 Task: Find connections with filter location Neumünster with filter topic #innovationwith filter profile language Spanish with filter current company Ambuja Cements Limited with filter school Jamia Millia Islamia University with filter industry Sightseeing Transportation with filter service category Customer Support with filter keywords title Benefits Manager
Action: Mouse moved to (519, 74)
Screenshot: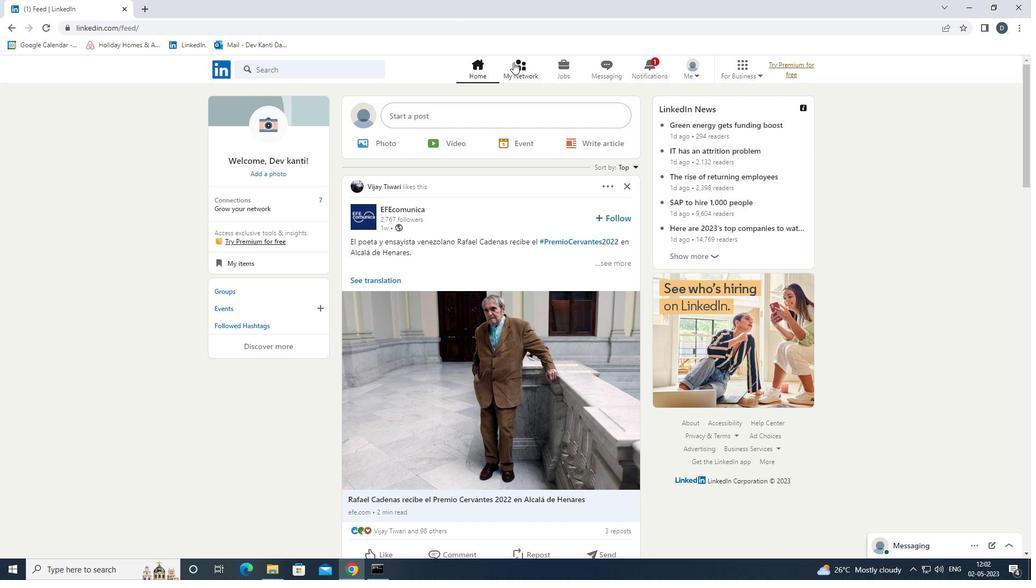 
Action: Mouse pressed left at (519, 74)
Screenshot: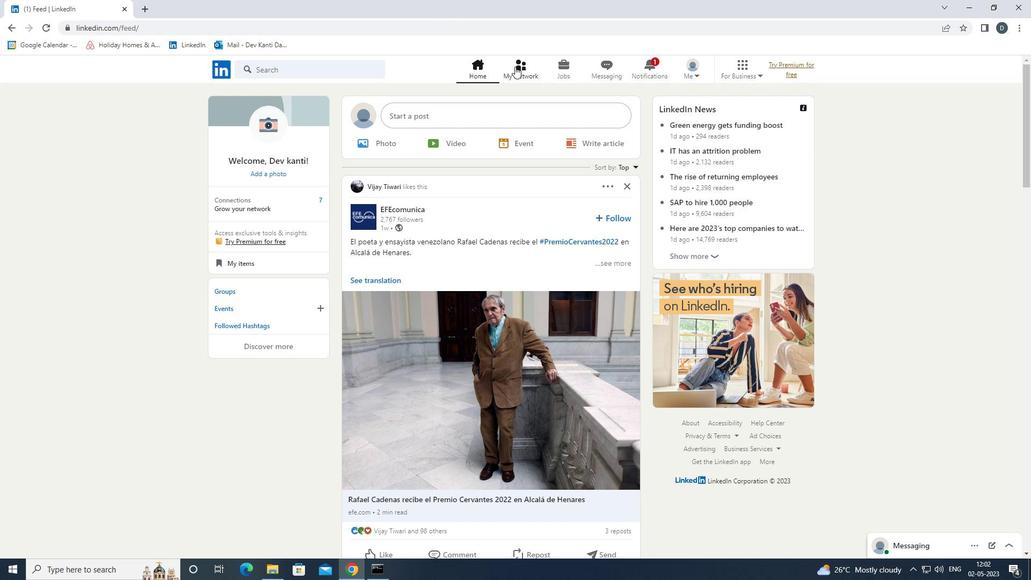 
Action: Mouse moved to (355, 124)
Screenshot: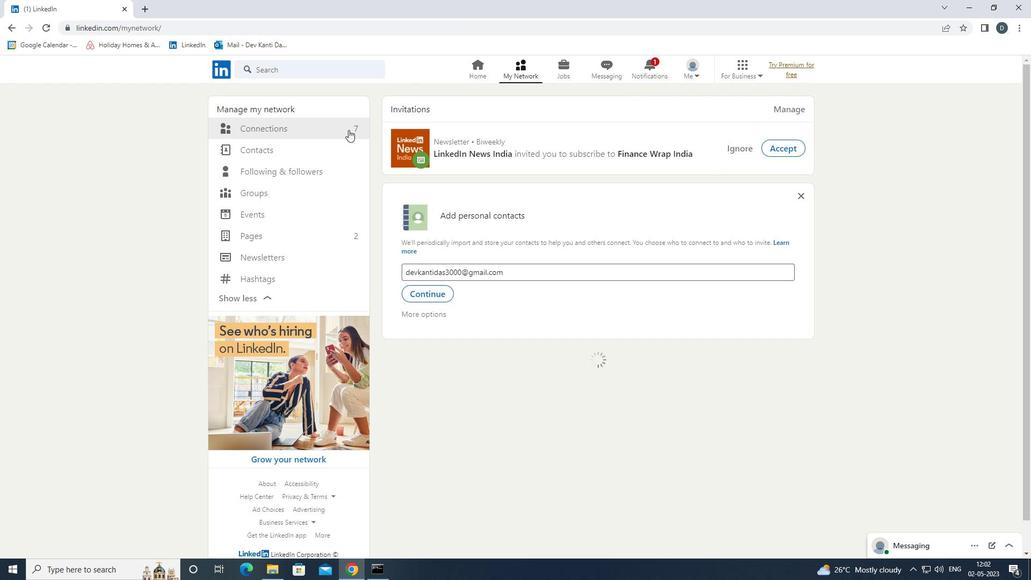 
Action: Mouse pressed left at (355, 124)
Screenshot: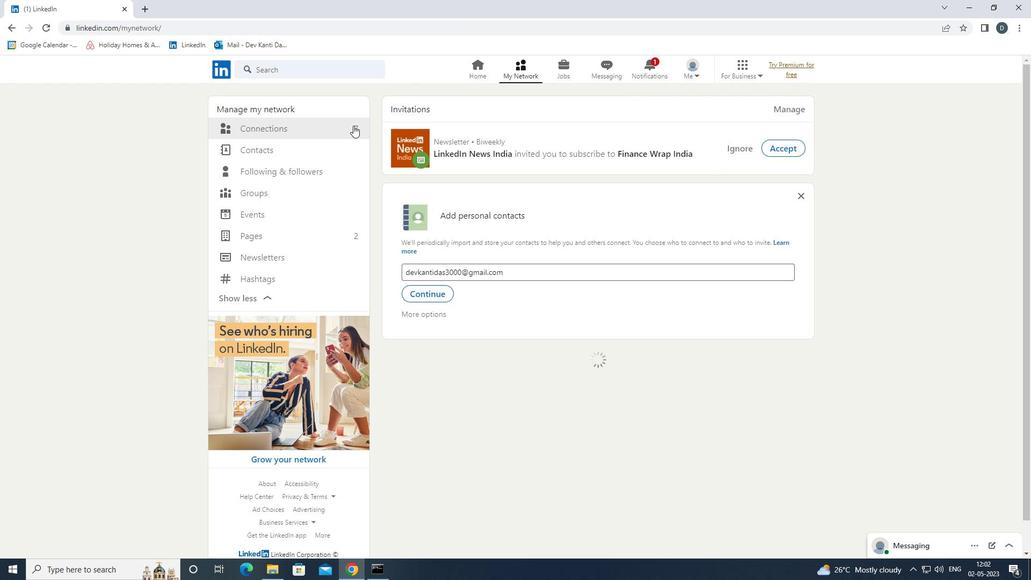 
Action: Mouse moved to (582, 132)
Screenshot: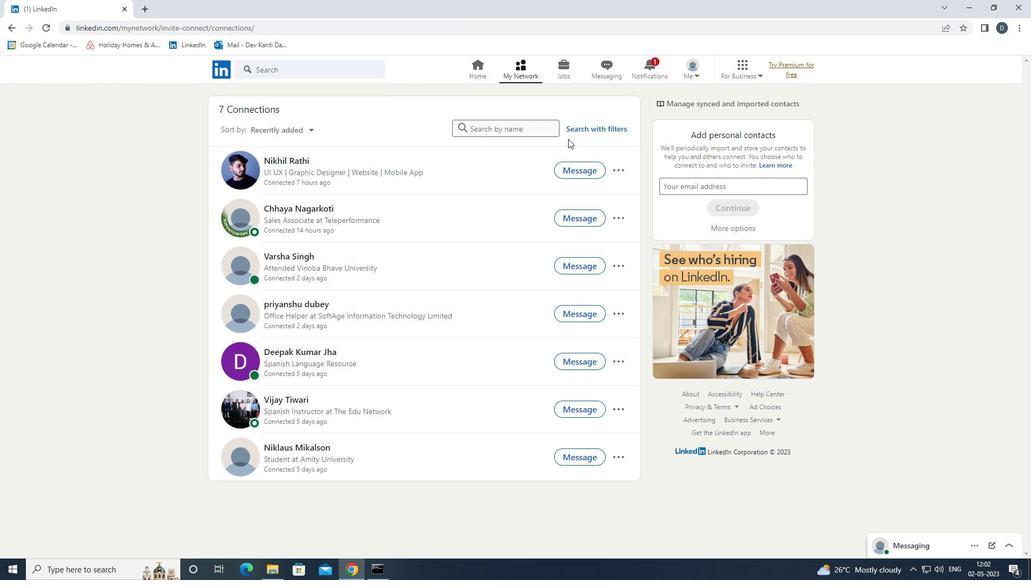 
Action: Mouse pressed left at (582, 132)
Screenshot: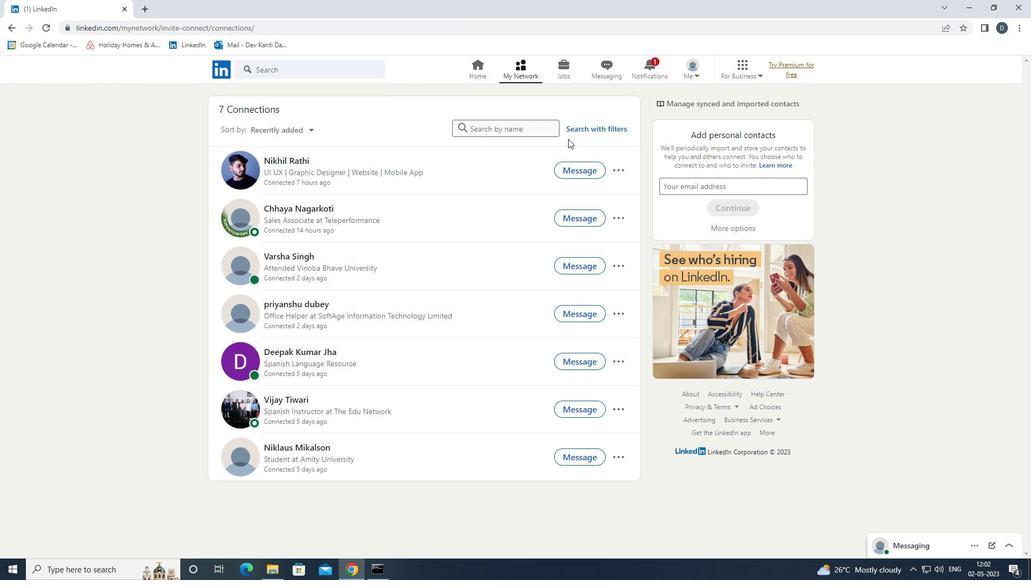 
Action: Mouse moved to (548, 102)
Screenshot: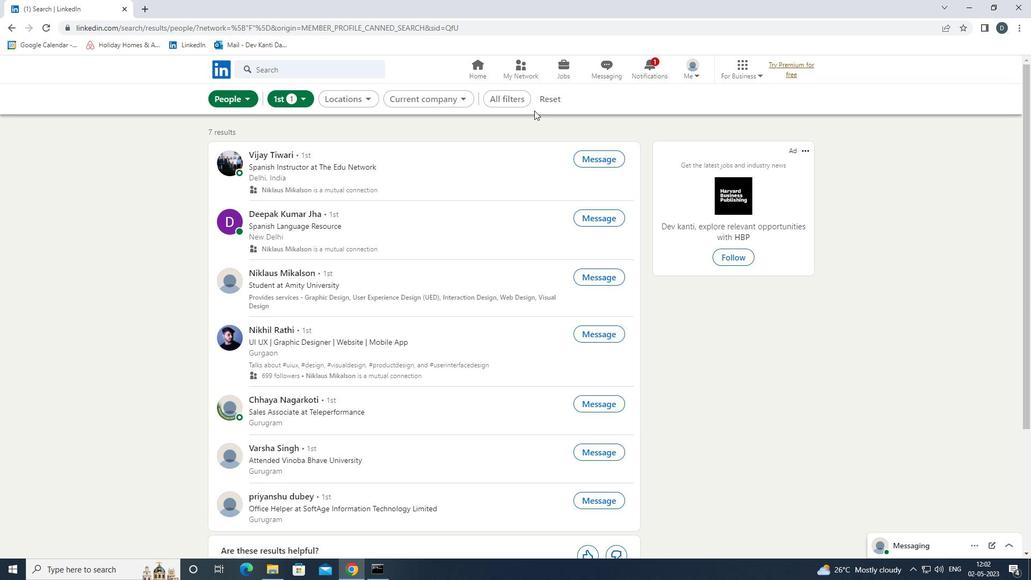
Action: Mouse pressed left at (548, 102)
Screenshot: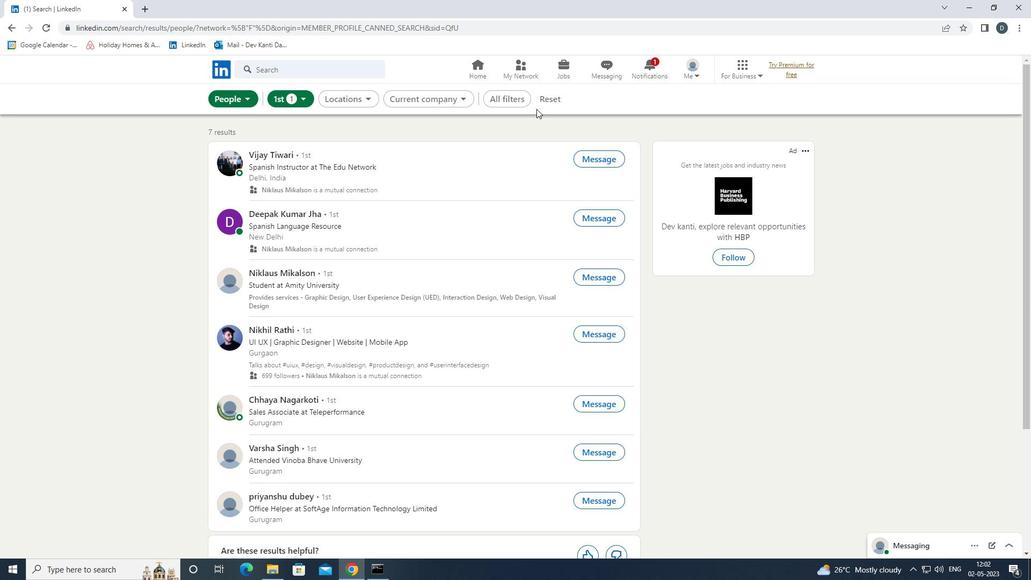 
Action: Mouse moved to (534, 98)
Screenshot: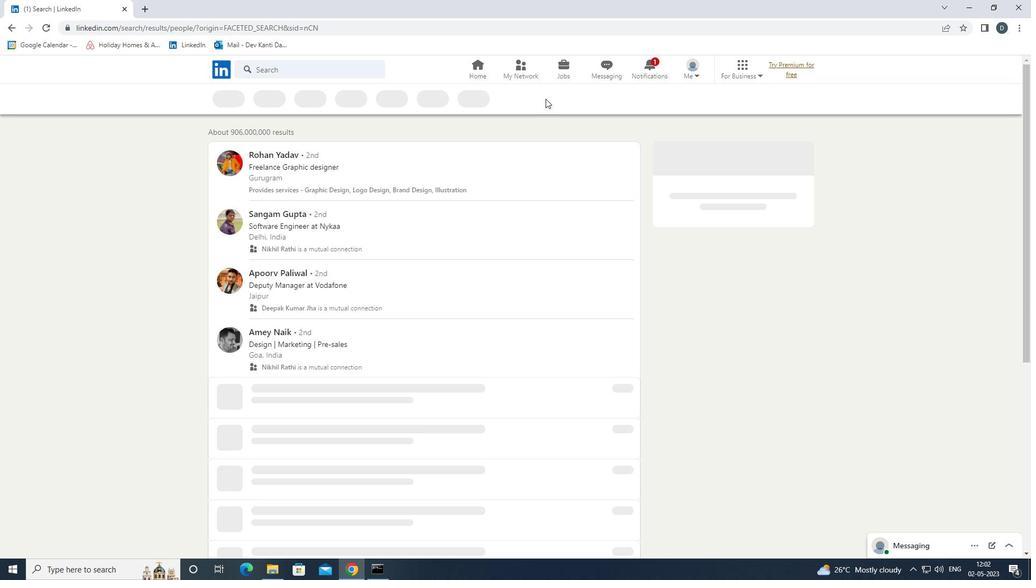 
Action: Mouse pressed left at (534, 98)
Screenshot: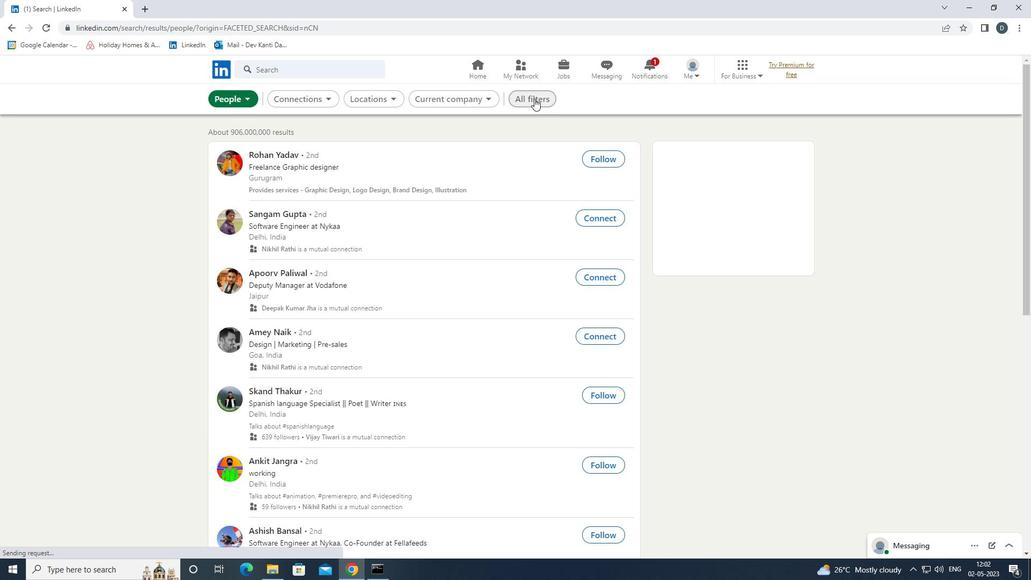 
Action: Mouse moved to (887, 237)
Screenshot: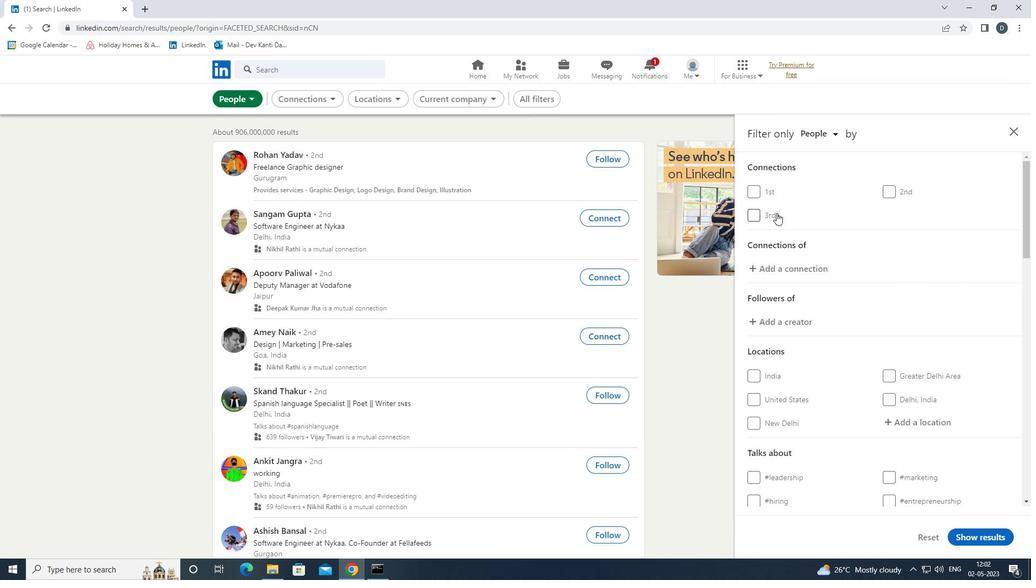 
Action: Mouse scrolled (887, 236) with delta (0, 0)
Screenshot: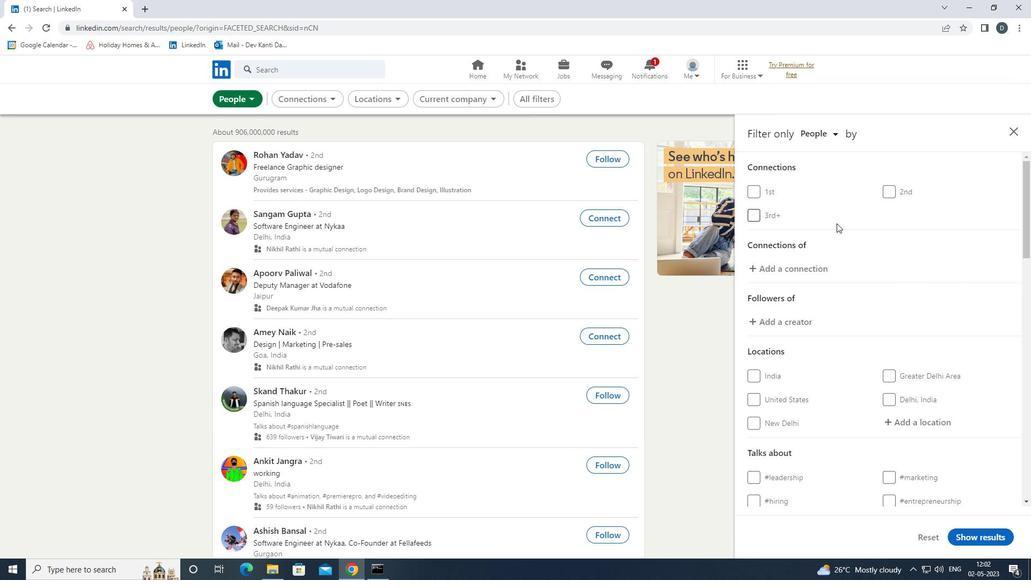 
Action: Mouse moved to (887, 237)
Screenshot: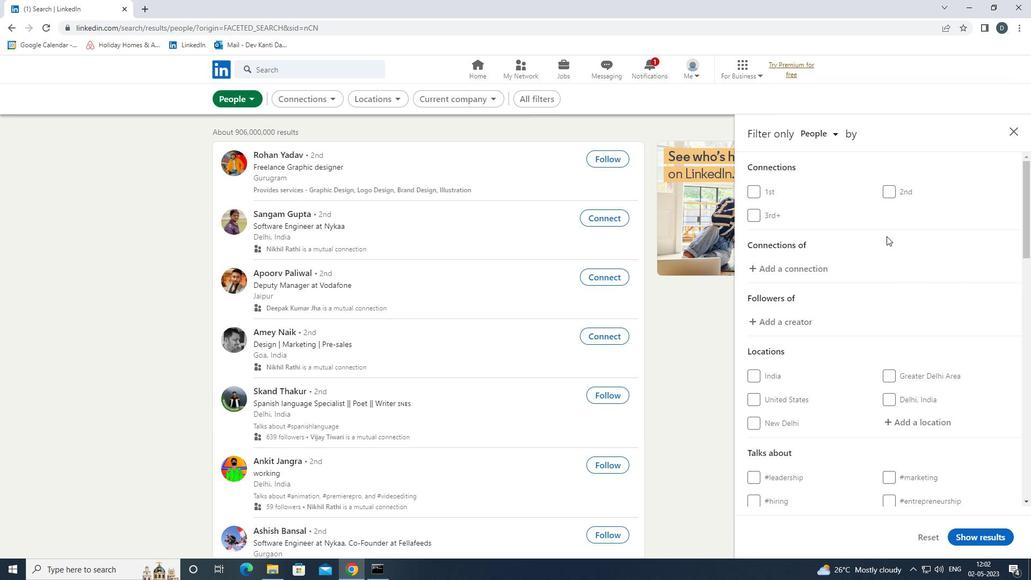 
Action: Mouse scrolled (887, 236) with delta (0, 0)
Screenshot: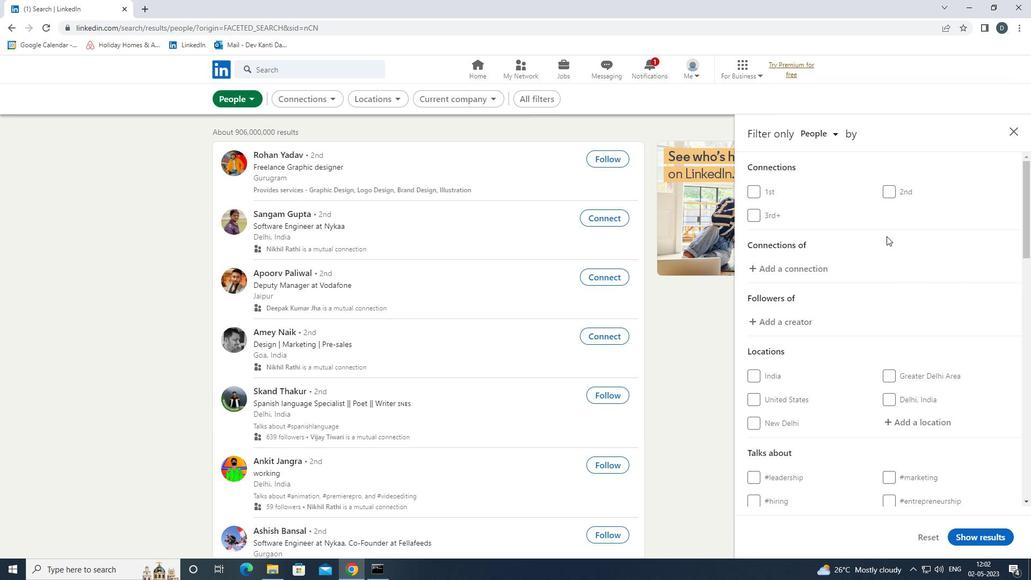 
Action: Mouse moved to (910, 312)
Screenshot: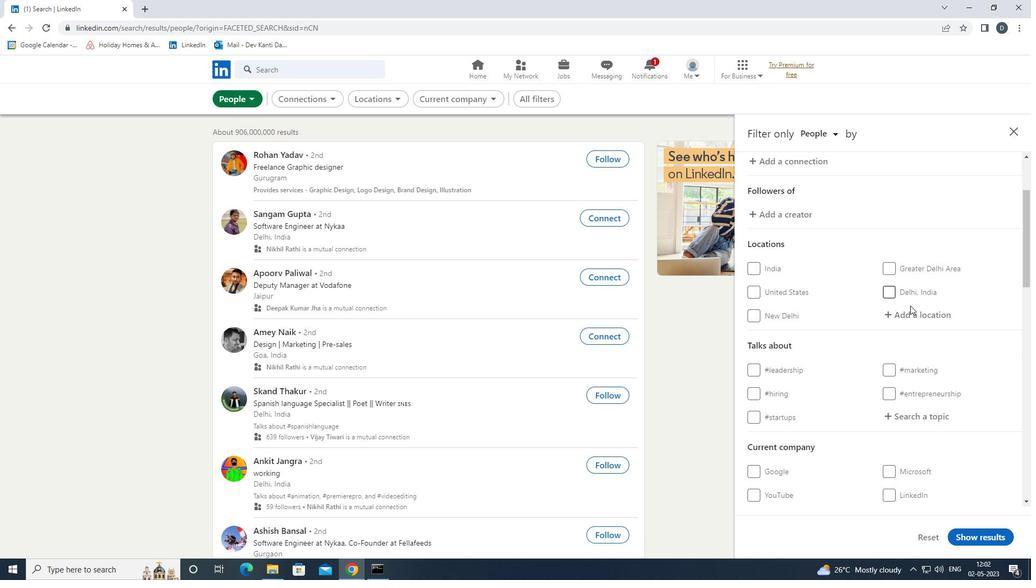 
Action: Mouse pressed left at (910, 312)
Screenshot: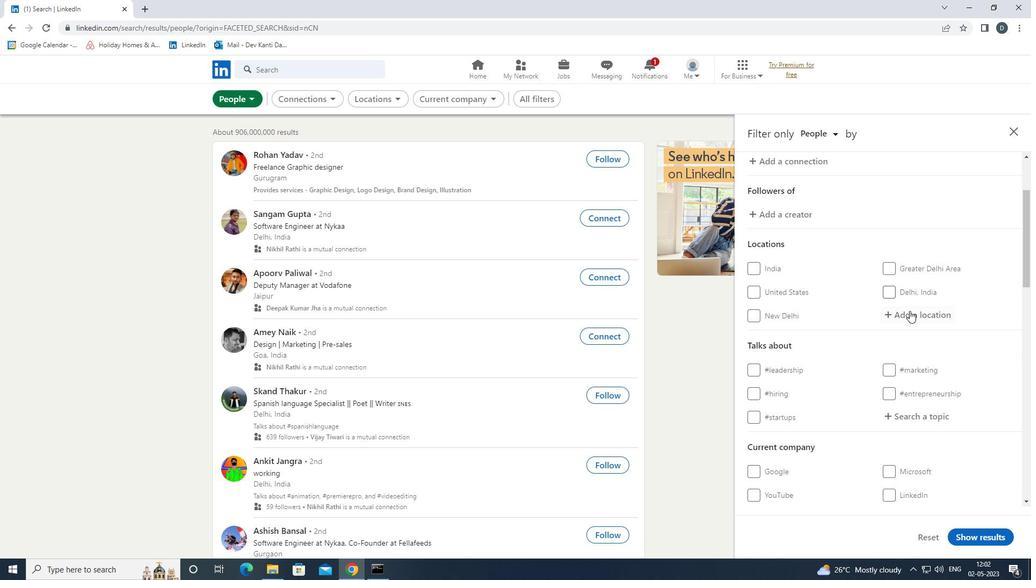 
Action: Key pressed <Key.shift><Key.shift><Key.shift><Key.shift><Key.shift>NEUMUNSTER<Key.down><Key.enter>
Screenshot: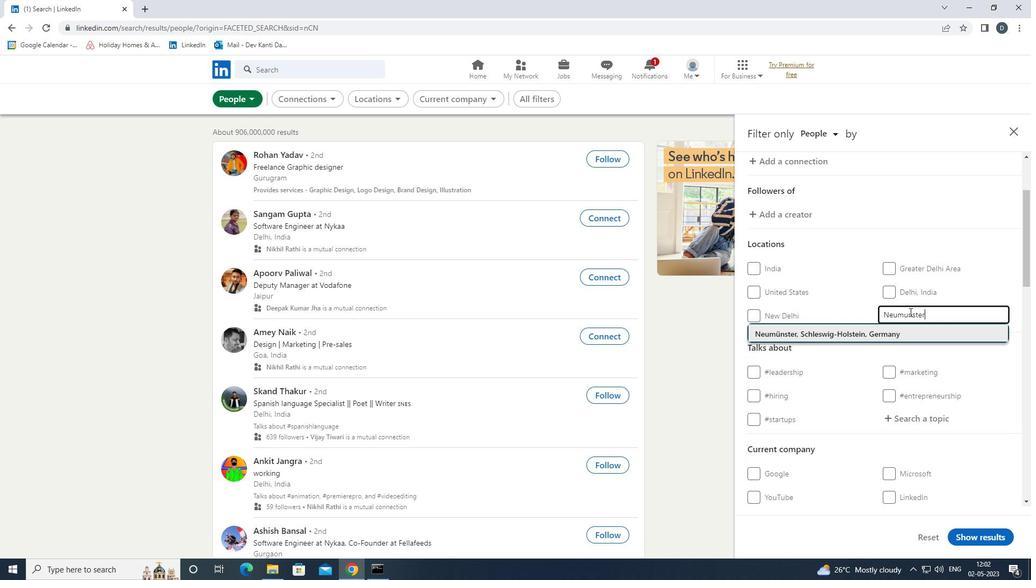 
Action: Mouse moved to (898, 343)
Screenshot: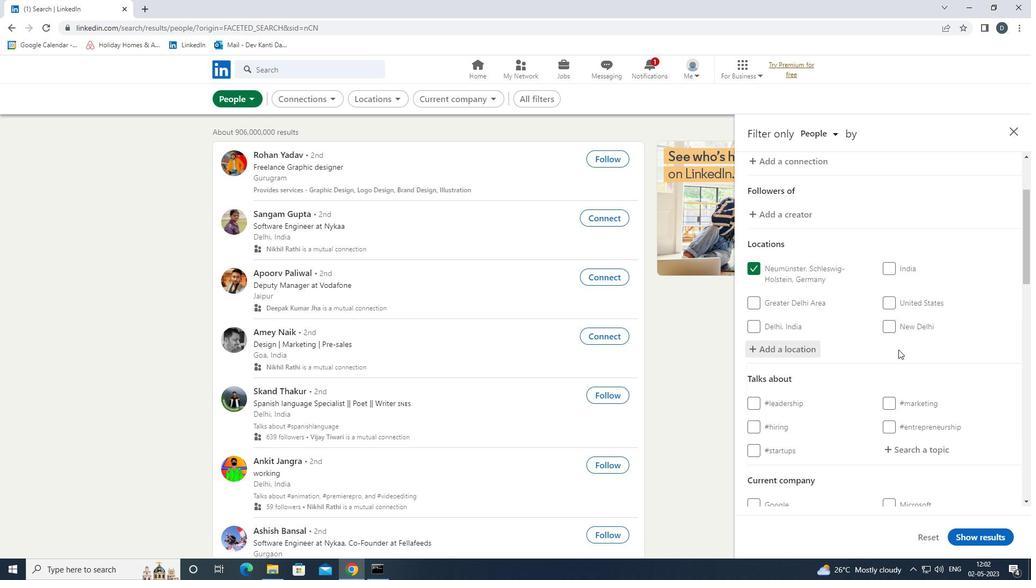 
Action: Mouse scrolled (898, 342) with delta (0, 0)
Screenshot: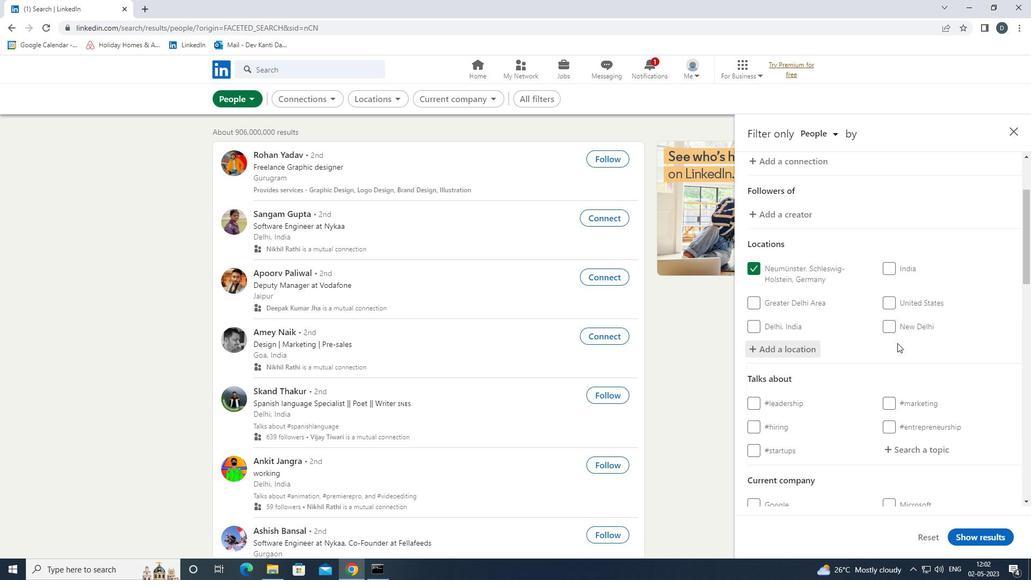 
Action: Mouse scrolled (898, 342) with delta (0, 0)
Screenshot: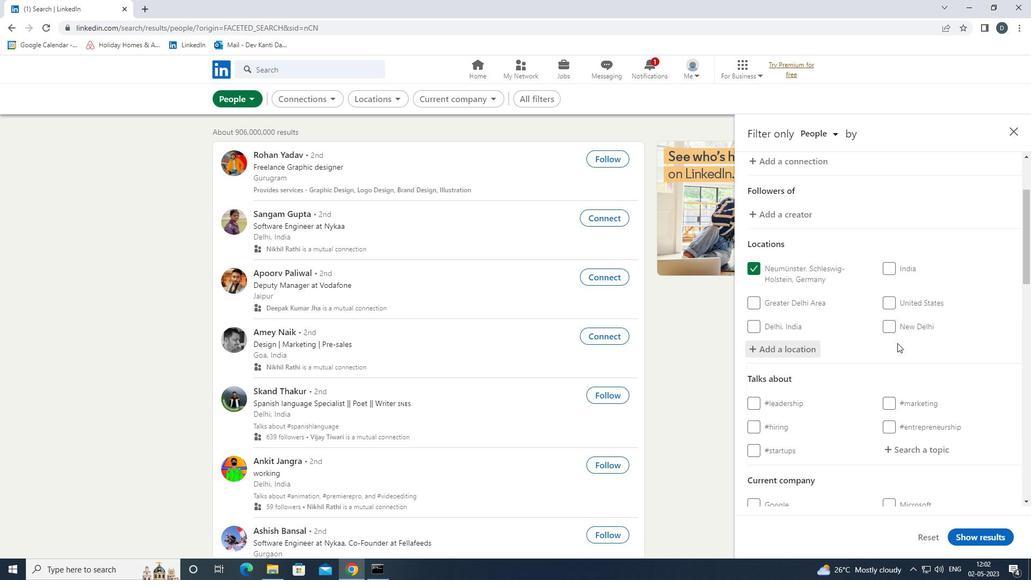 
Action: Mouse moved to (913, 339)
Screenshot: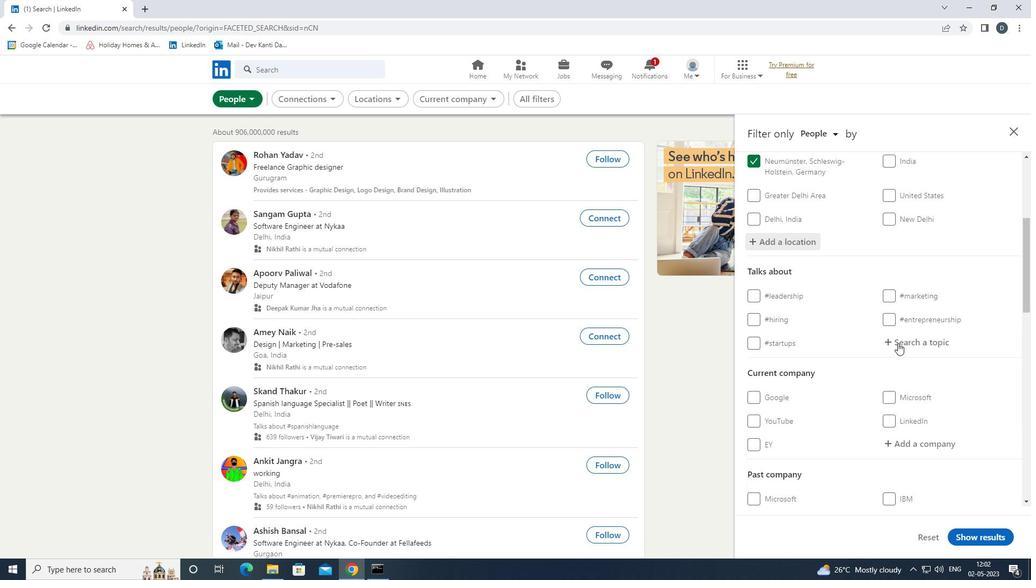 
Action: Mouse pressed left at (913, 339)
Screenshot: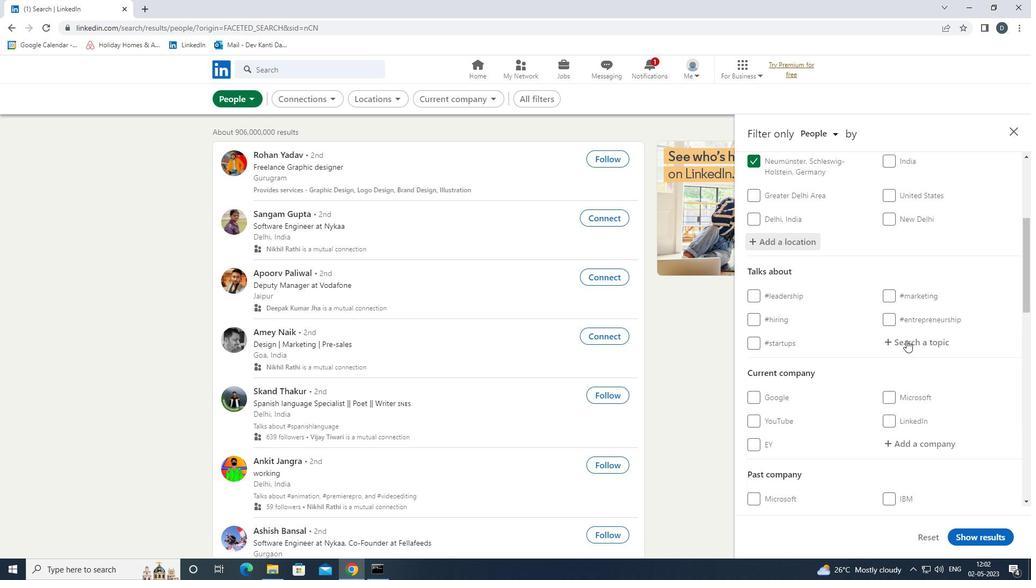 
Action: Key pressed INNOVATION<Key.down><Key.enter>
Screenshot: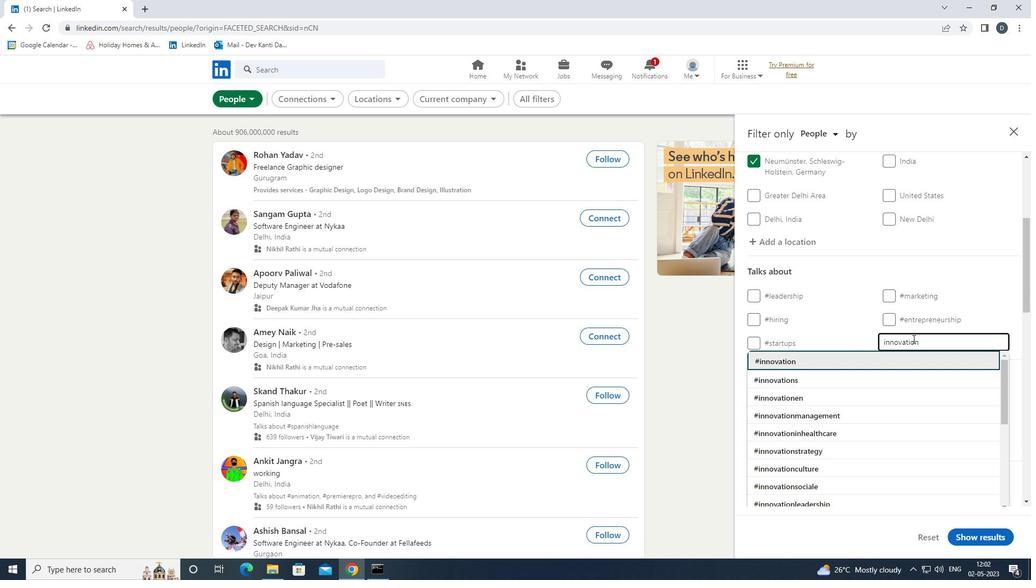 
Action: Mouse scrolled (913, 338) with delta (0, 0)
Screenshot: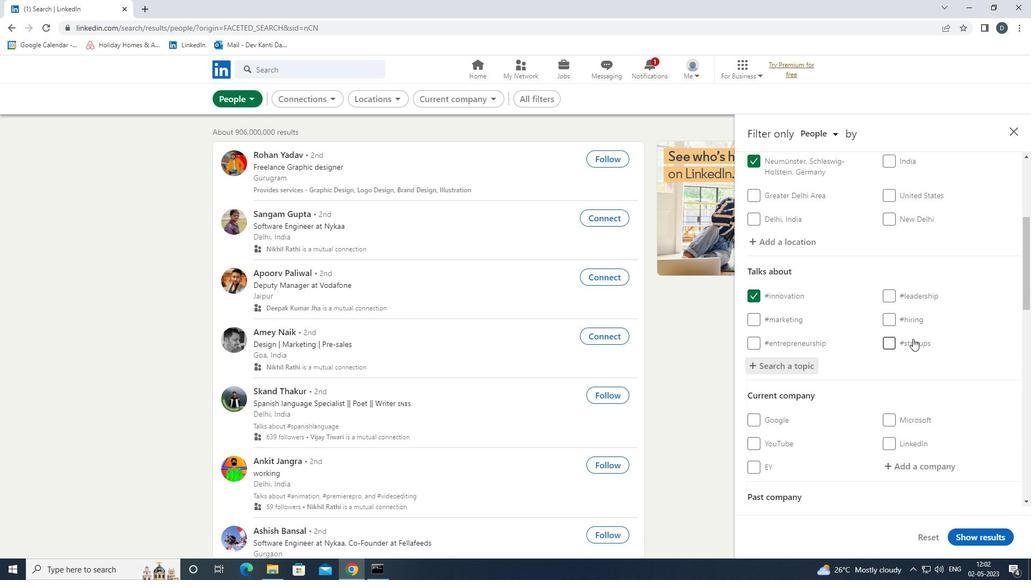 
Action: Mouse scrolled (913, 338) with delta (0, 0)
Screenshot: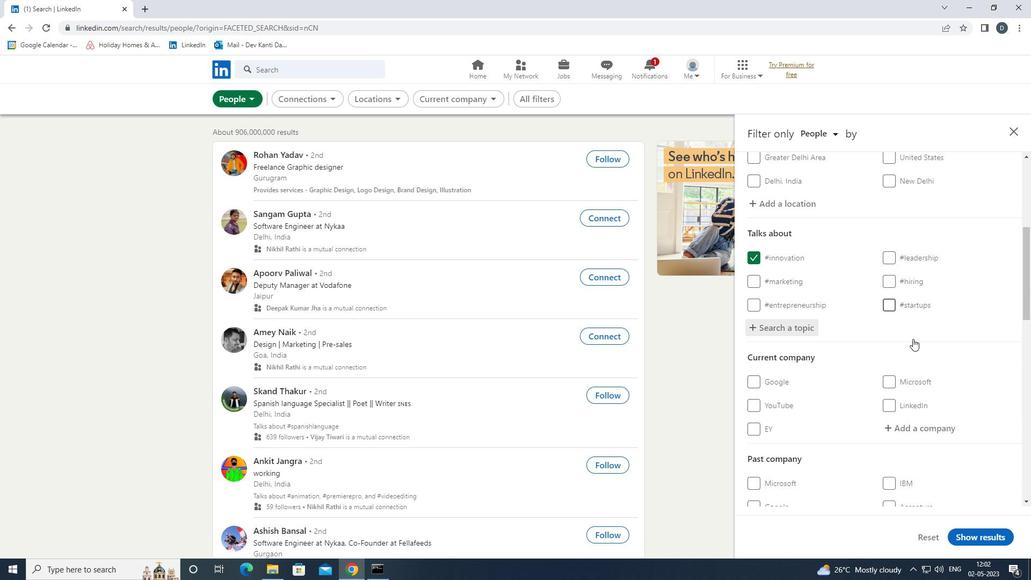 
Action: Mouse moved to (921, 353)
Screenshot: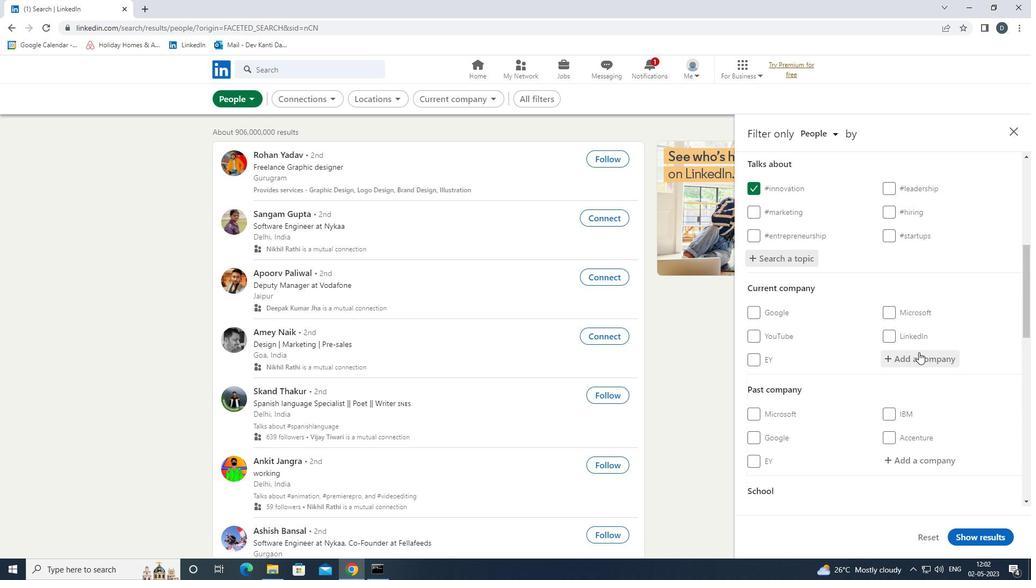 
Action: Mouse pressed left at (921, 353)
Screenshot: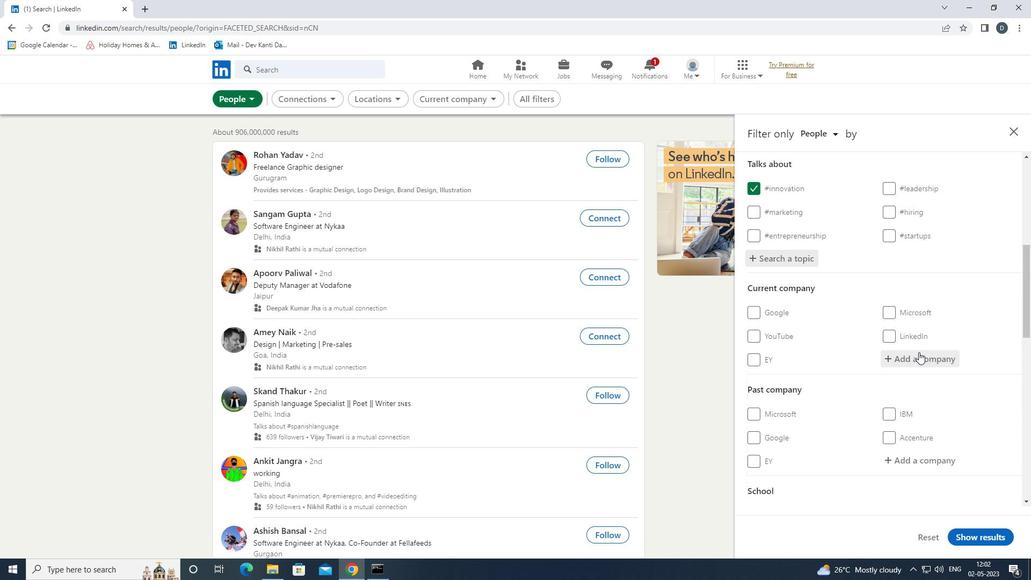 
Action: Mouse scrolled (921, 352) with delta (0, 0)
Screenshot: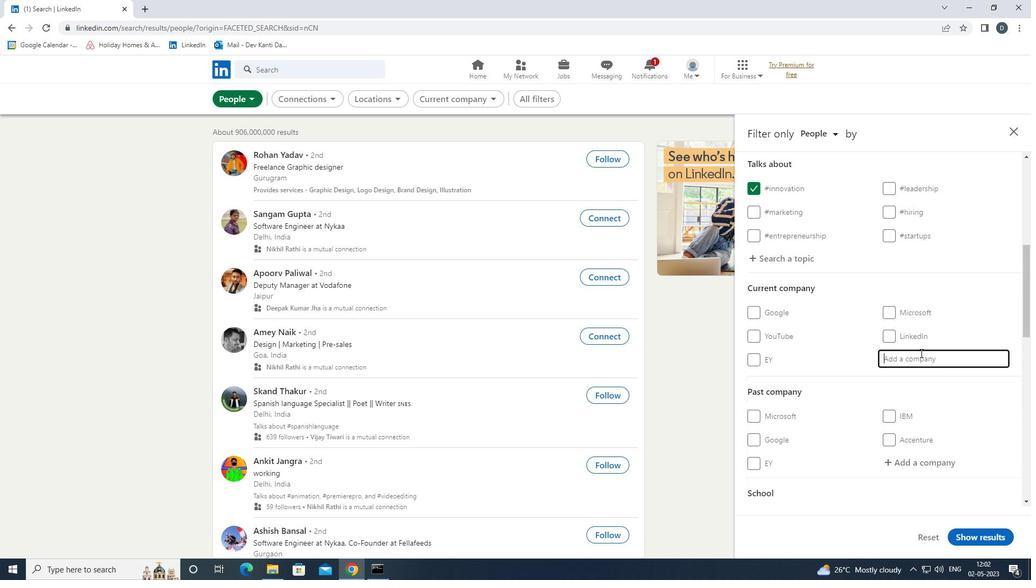 
Action: Mouse scrolled (921, 352) with delta (0, 0)
Screenshot: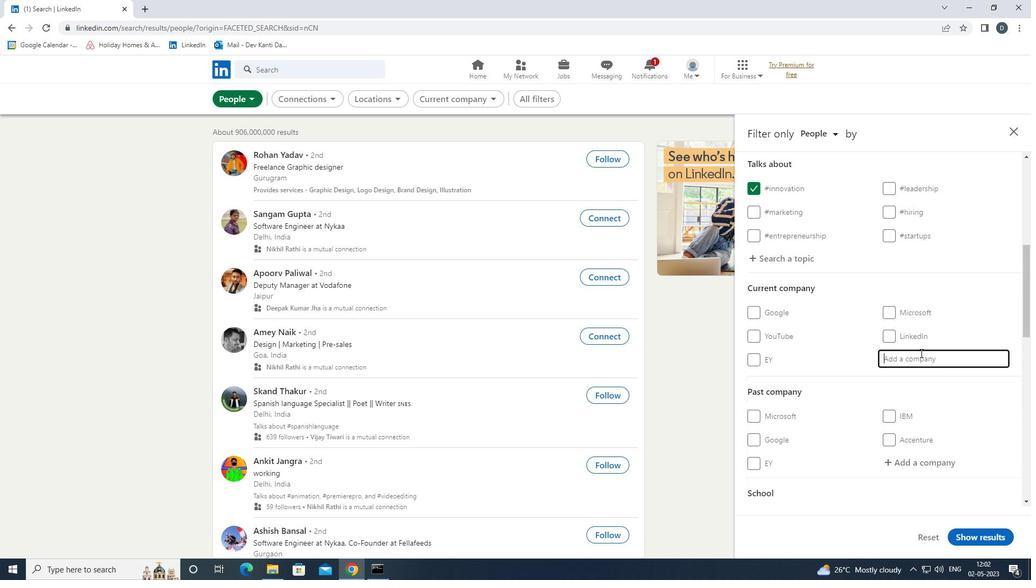 
Action: Mouse scrolled (921, 352) with delta (0, 0)
Screenshot: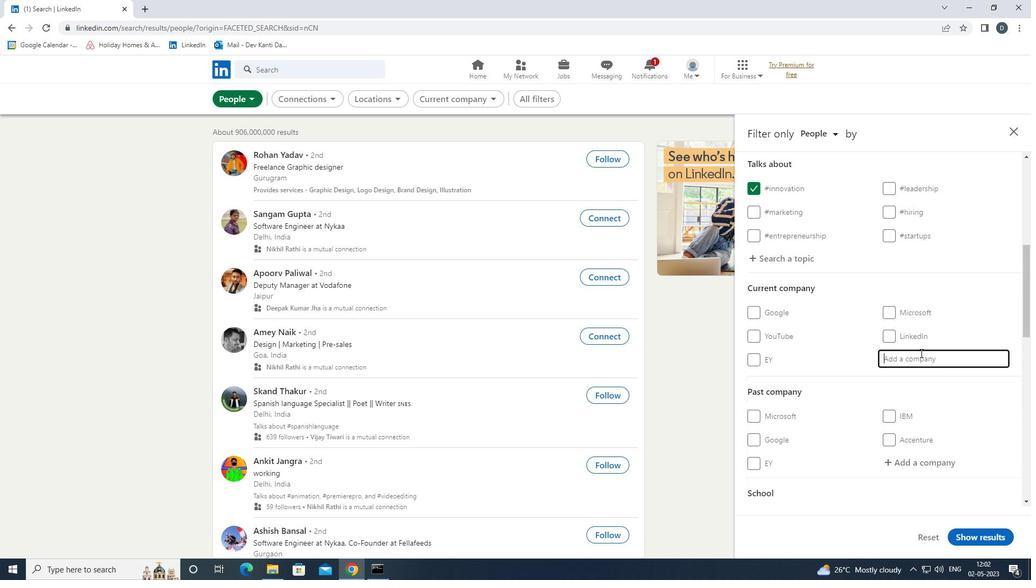 
Action: Mouse scrolled (921, 352) with delta (0, 0)
Screenshot: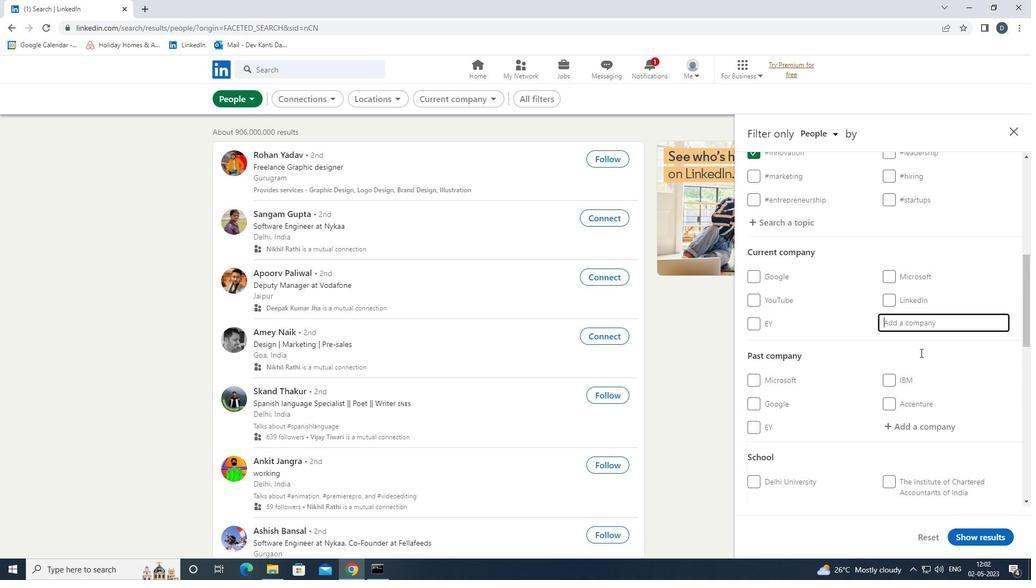 
Action: Mouse scrolled (921, 352) with delta (0, 0)
Screenshot: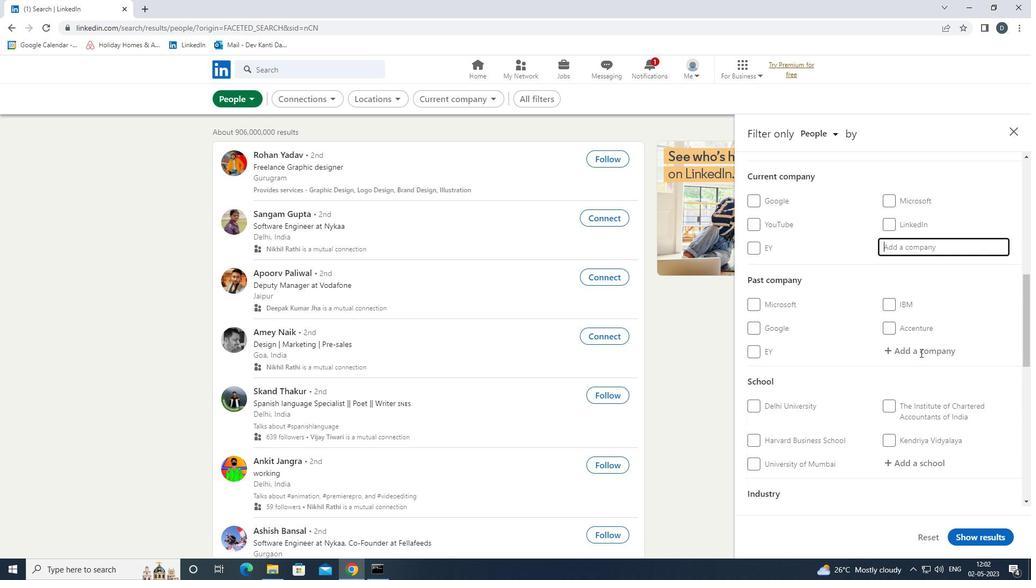
Action: Mouse scrolled (921, 352) with delta (0, 0)
Screenshot: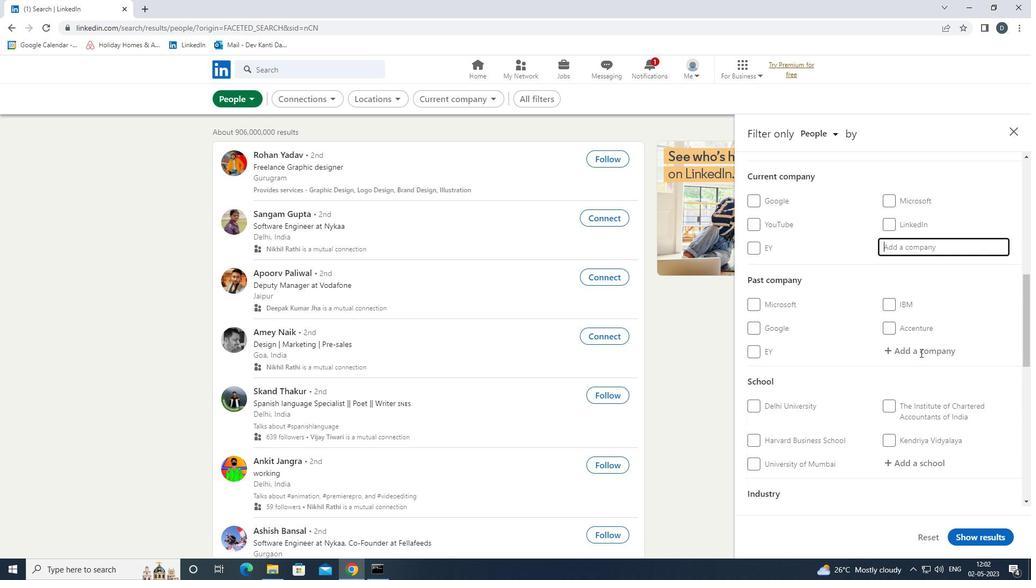 
Action: Mouse scrolled (921, 352) with delta (0, 0)
Screenshot: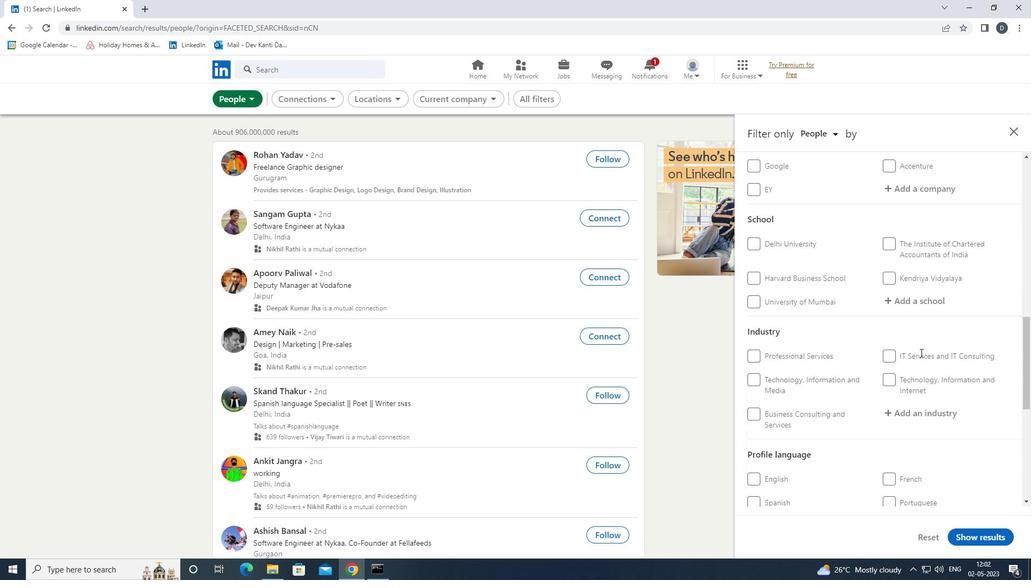 
Action: Mouse moved to (763, 399)
Screenshot: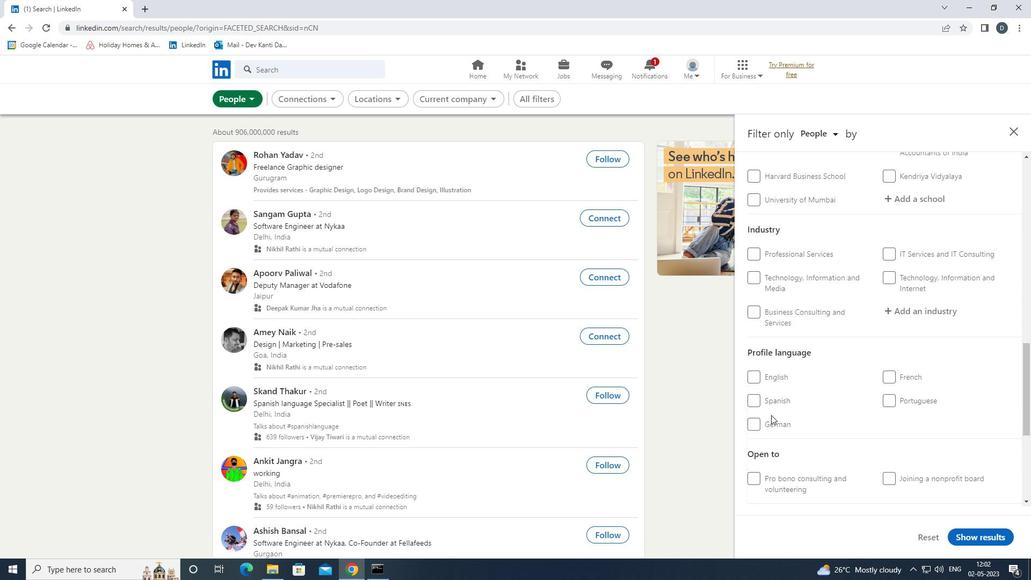 
Action: Mouse pressed left at (763, 399)
Screenshot: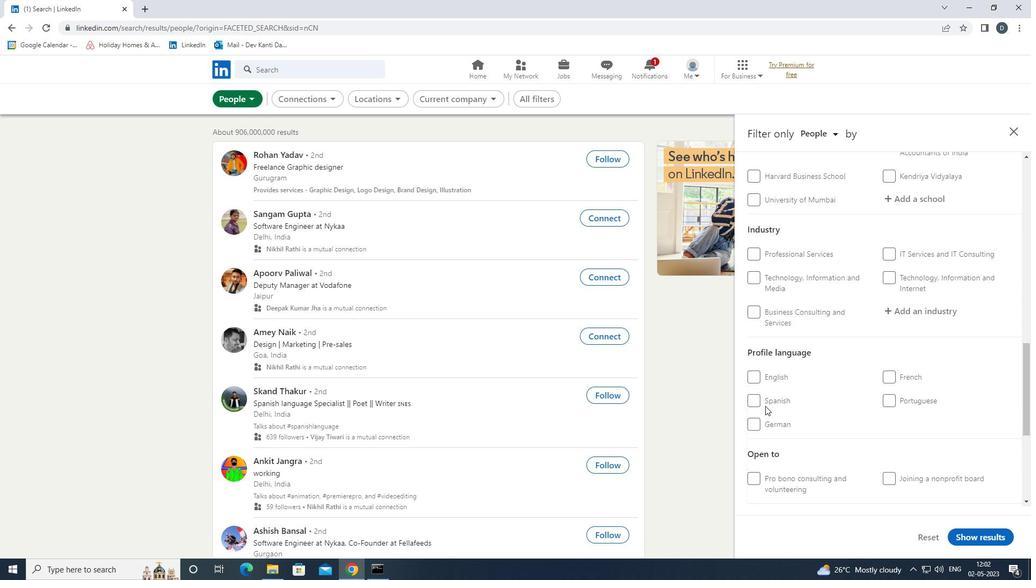 
Action: Mouse moved to (850, 398)
Screenshot: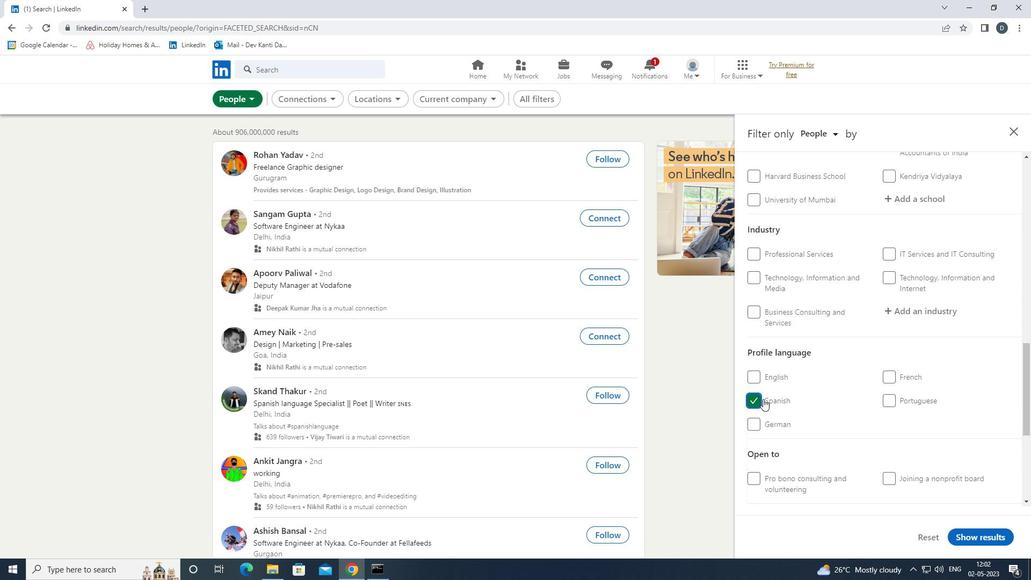
Action: Mouse scrolled (850, 399) with delta (0, 0)
Screenshot: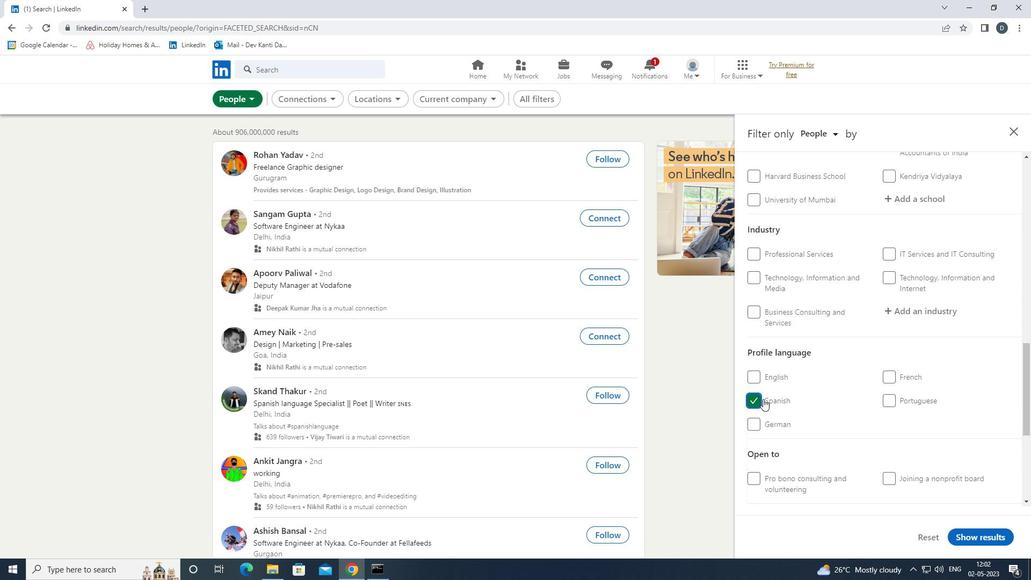 
Action: Mouse scrolled (850, 399) with delta (0, 0)
Screenshot: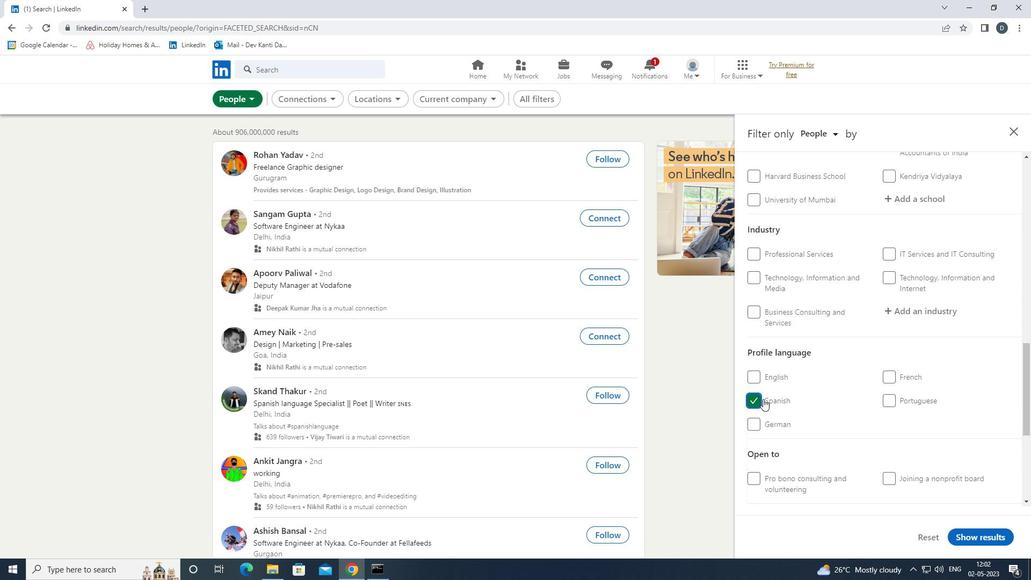 
Action: Mouse scrolled (850, 399) with delta (0, 0)
Screenshot: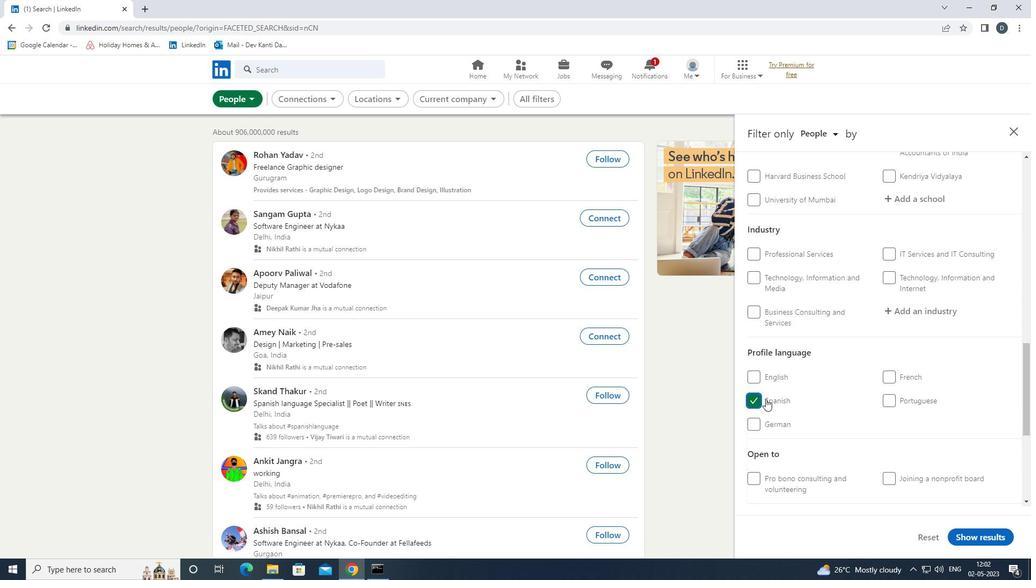 
Action: Mouse scrolled (850, 399) with delta (0, 0)
Screenshot: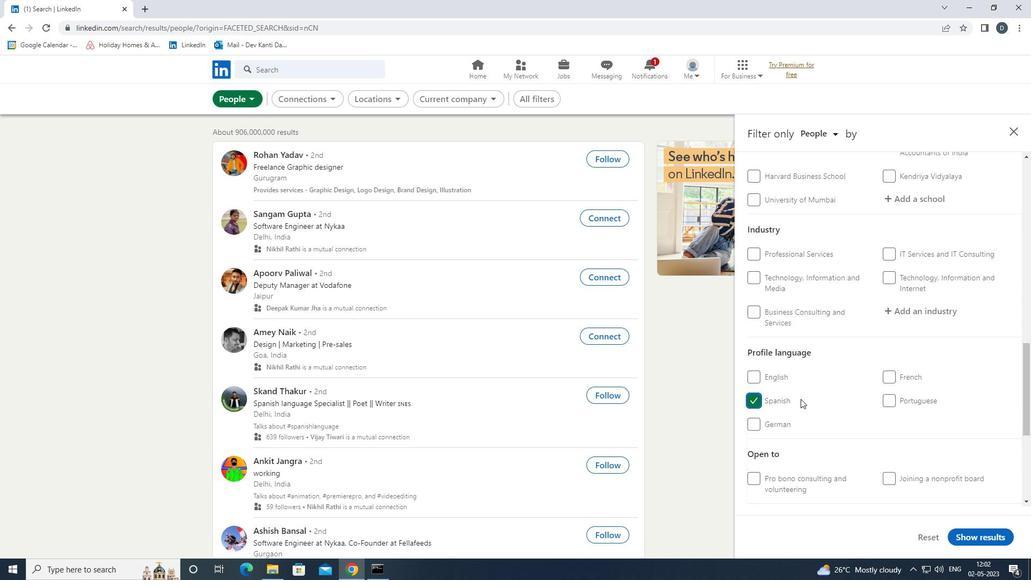 
Action: Mouse moved to (850, 398)
Screenshot: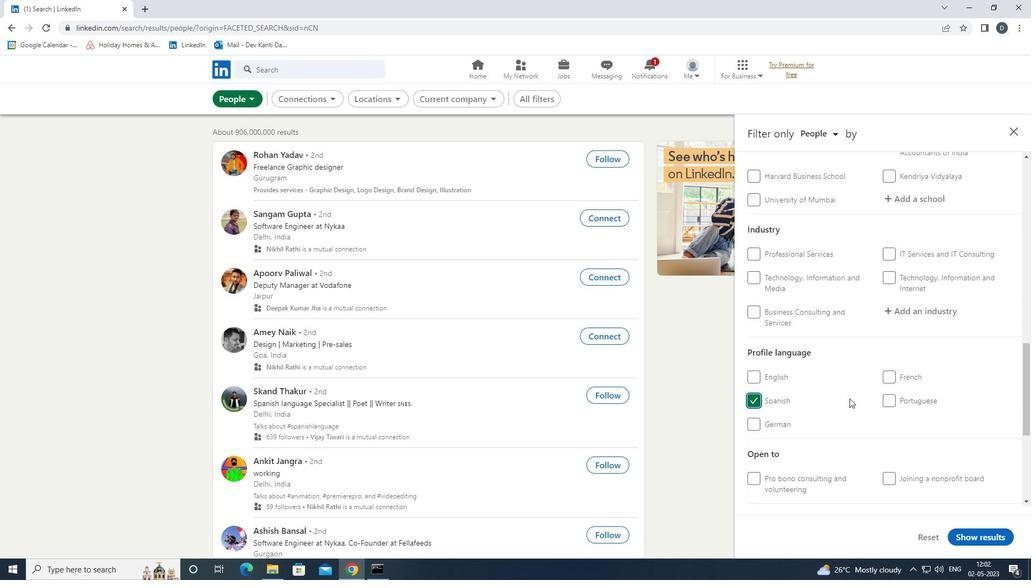 
Action: Mouse scrolled (850, 399) with delta (0, 0)
Screenshot: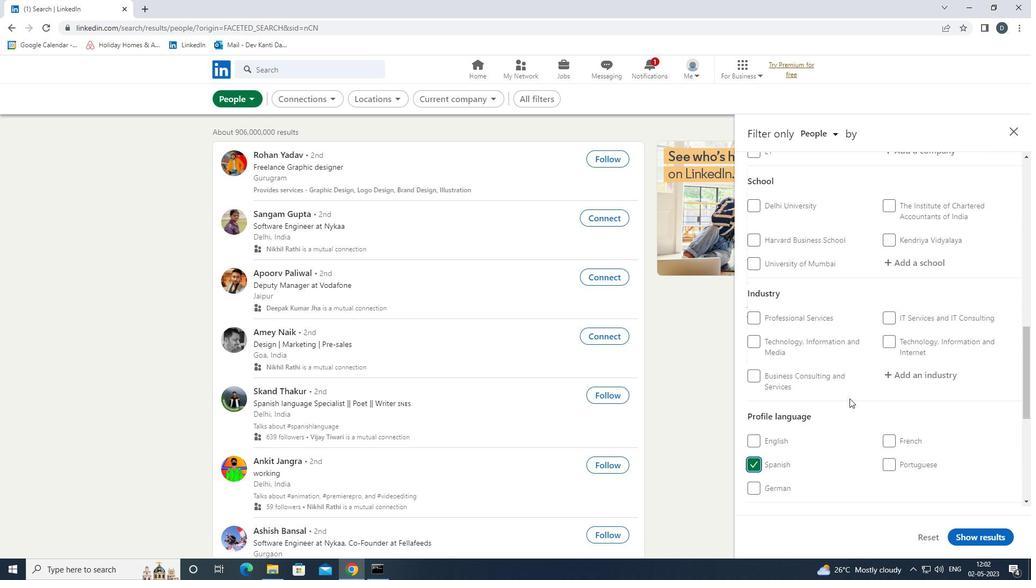 
Action: Mouse moved to (904, 361)
Screenshot: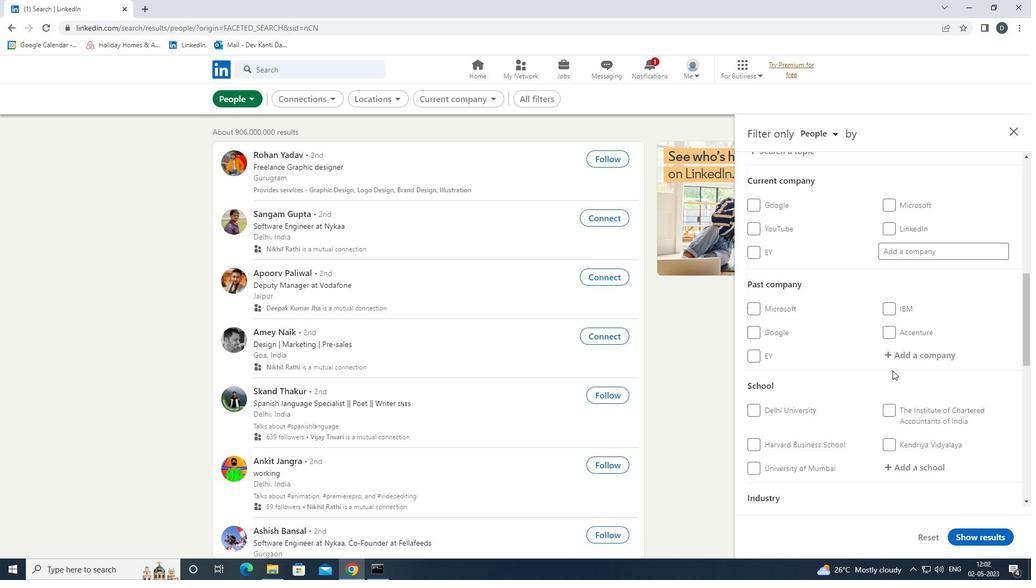 
Action: Mouse scrolled (904, 362) with delta (0, 0)
Screenshot: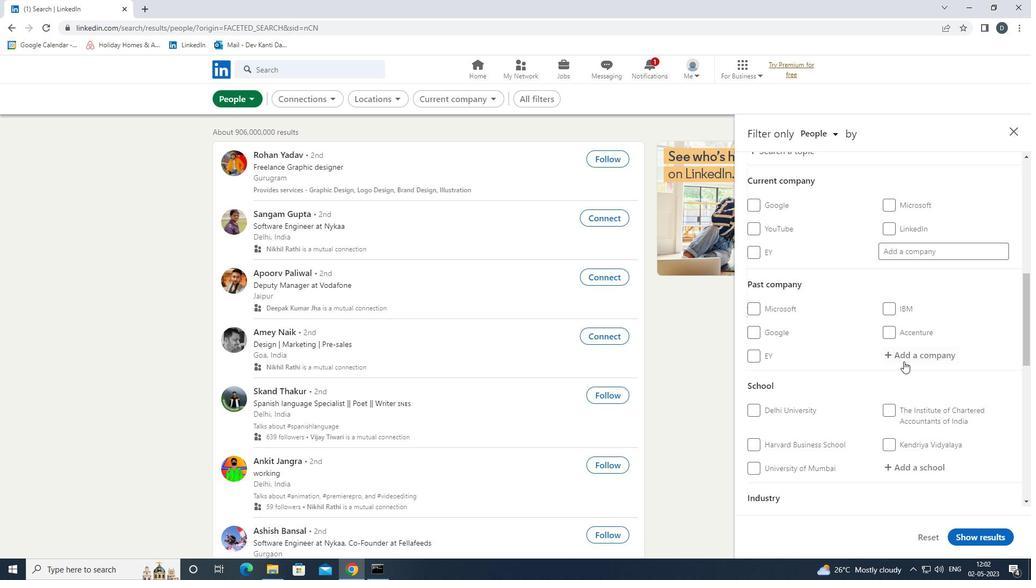 
Action: Mouse moved to (936, 303)
Screenshot: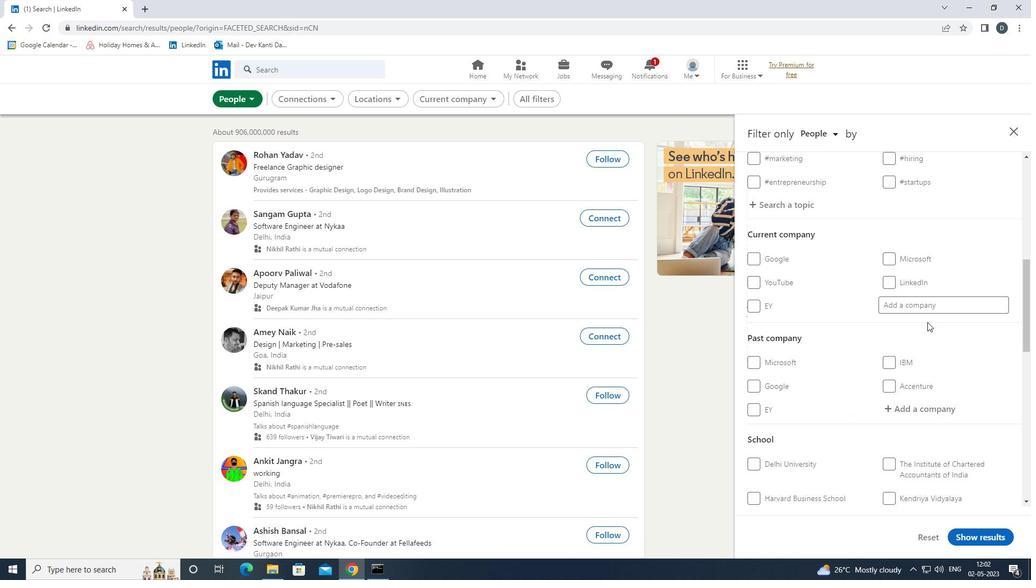 
Action: Mouse pressed left at (936, 303)
Screenshot: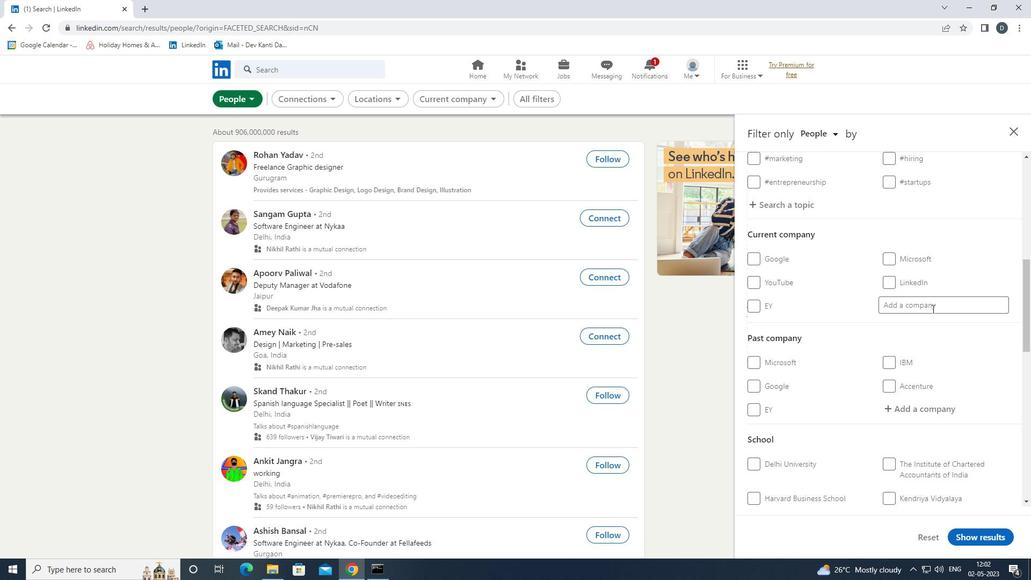 
Action: Key pressed <Key.shift>AMBUJA<Key.space><Key.shift>CEME<Key.down><Key.enter>
Screenshot: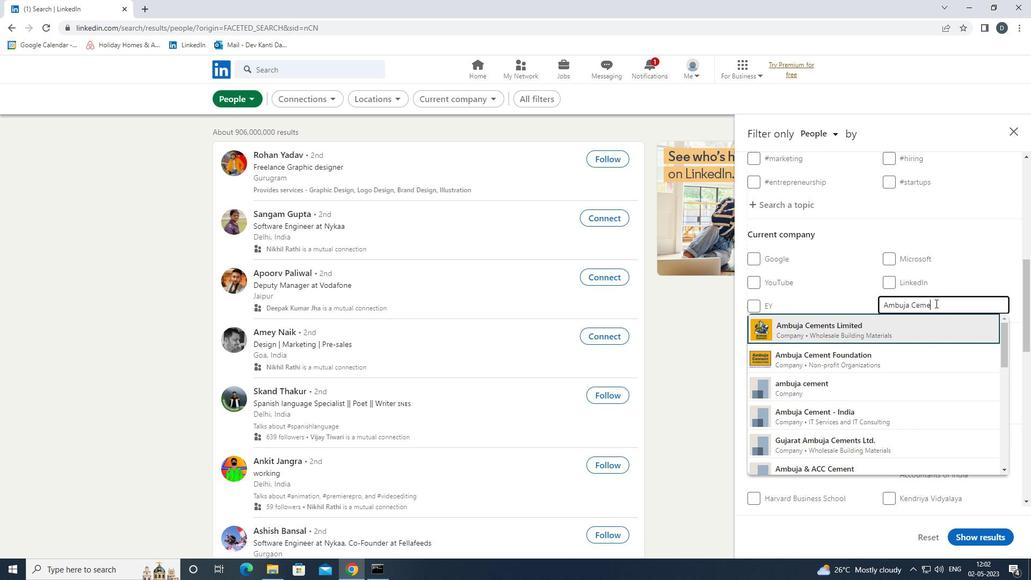
Action: Mouse scrolled (936, 303) with delta (0, 0)
Screenshot: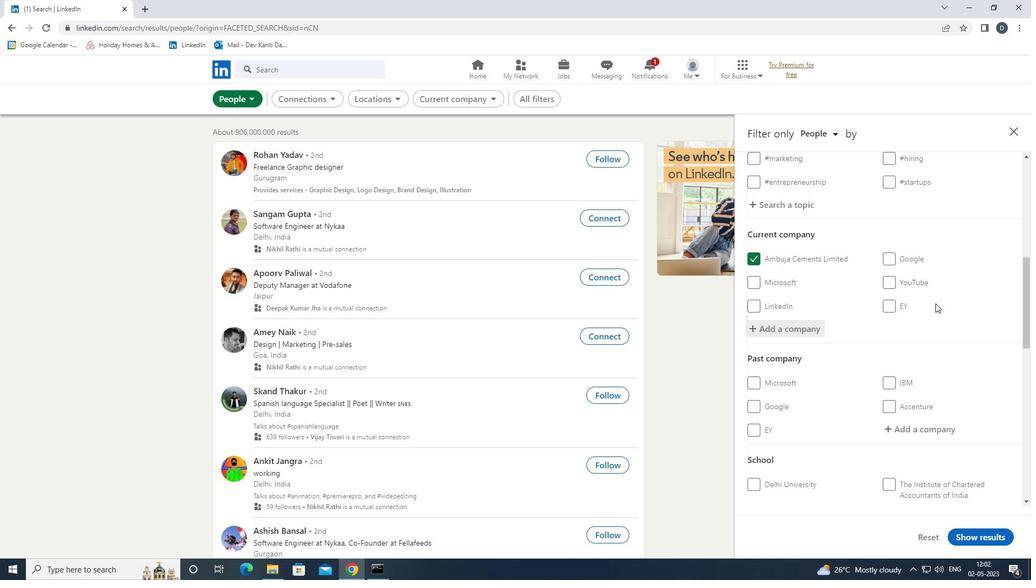 
Action: Mouse moved to (936, 305)
Screenshot: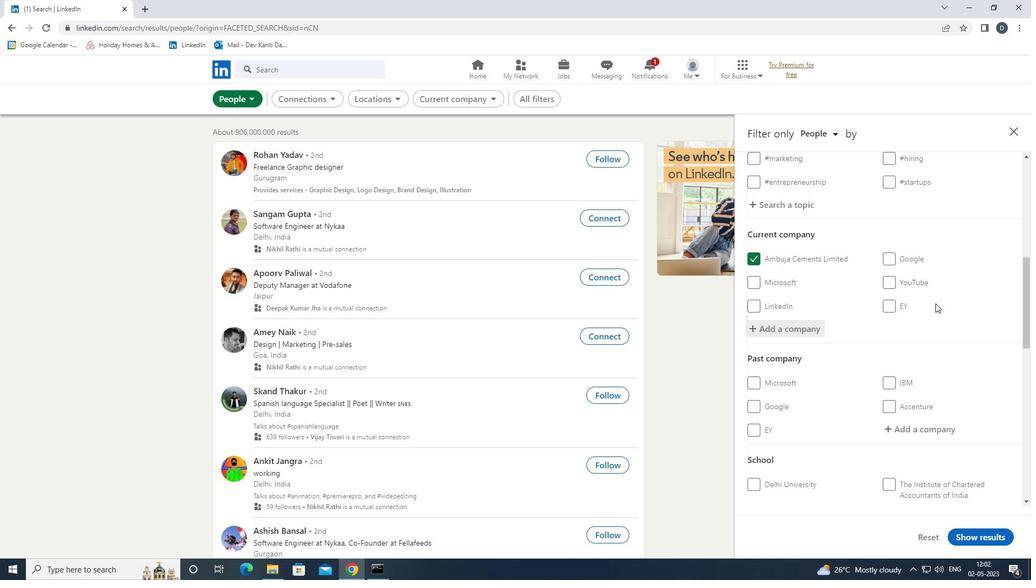 
Action: Mouse scrolled (936, 305) with delta (0, 0)
Screenshot: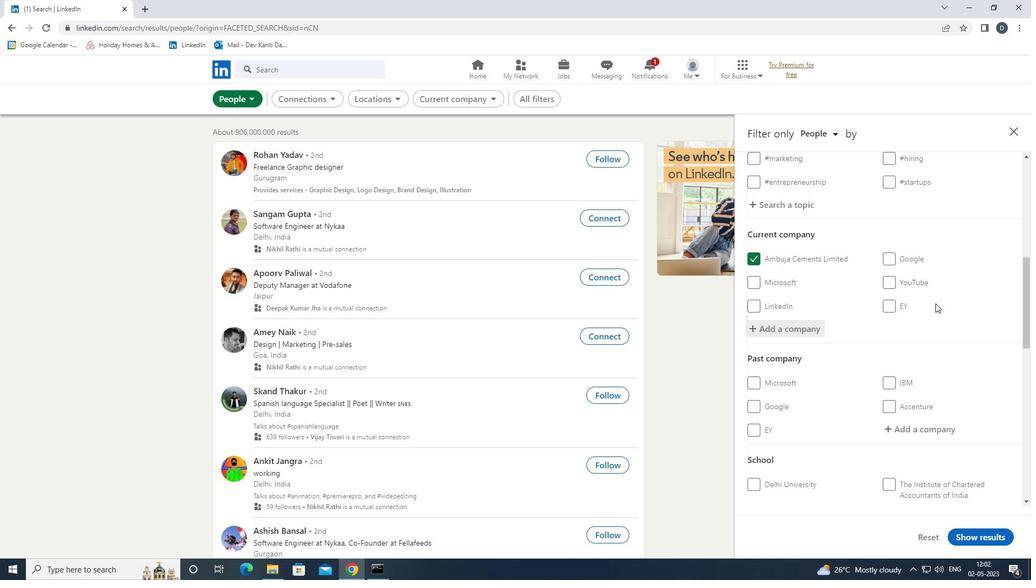 
Action: Mouse moved to (936, 307)
Screenshot: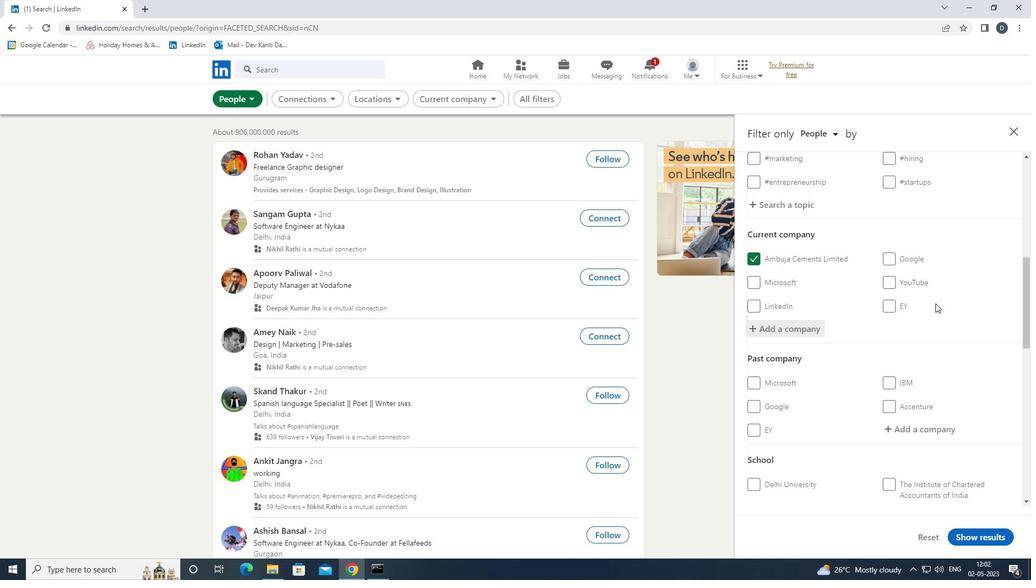 
Action: Mouse scrolled (936, 307) with delta (0, 0)
Screenshot: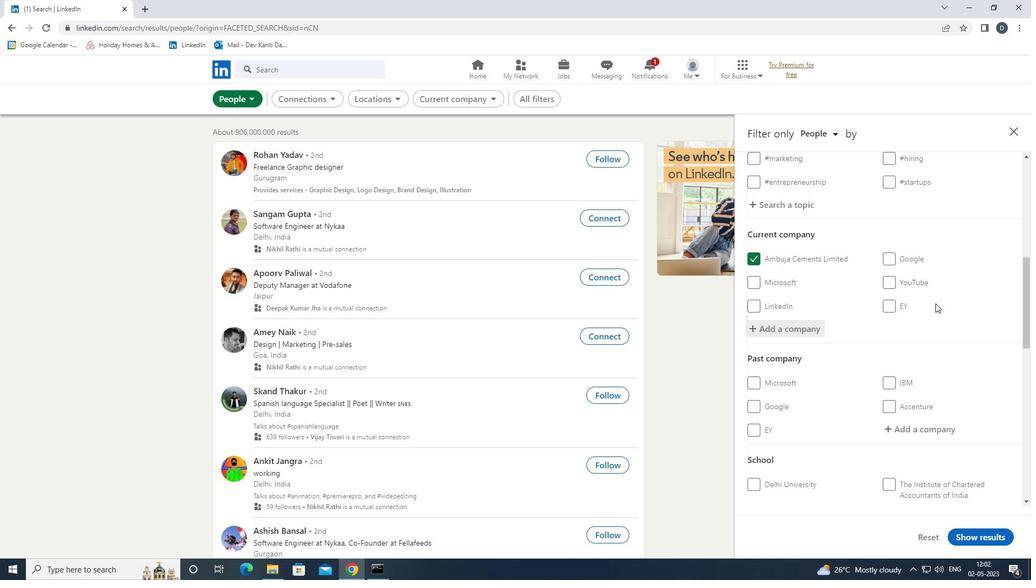 
Action: Mouse moved to (921, 317)
Screenshot: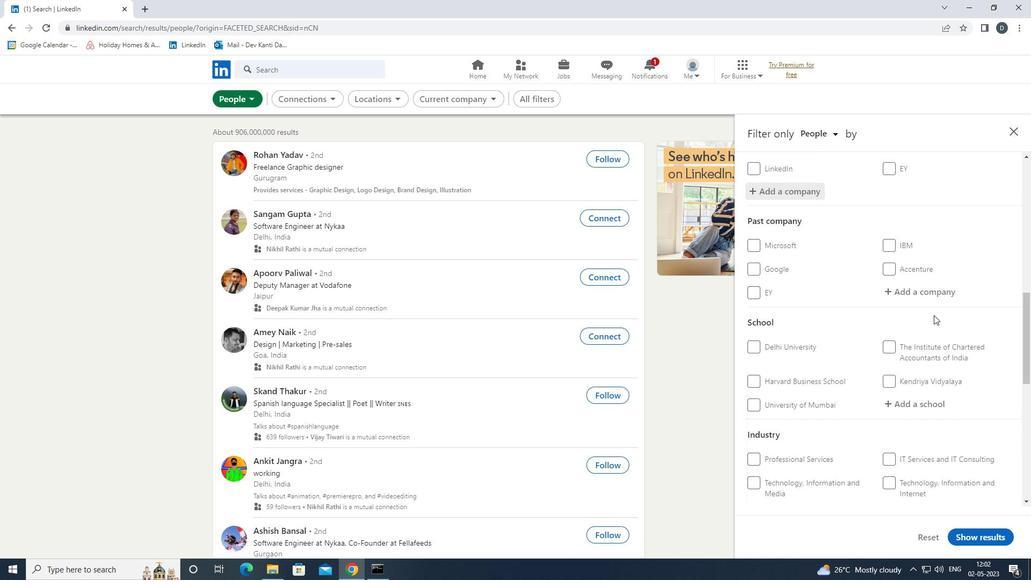 
Action: Mouse scrolled (921, 316) with delta (0, 0)
Screenshot: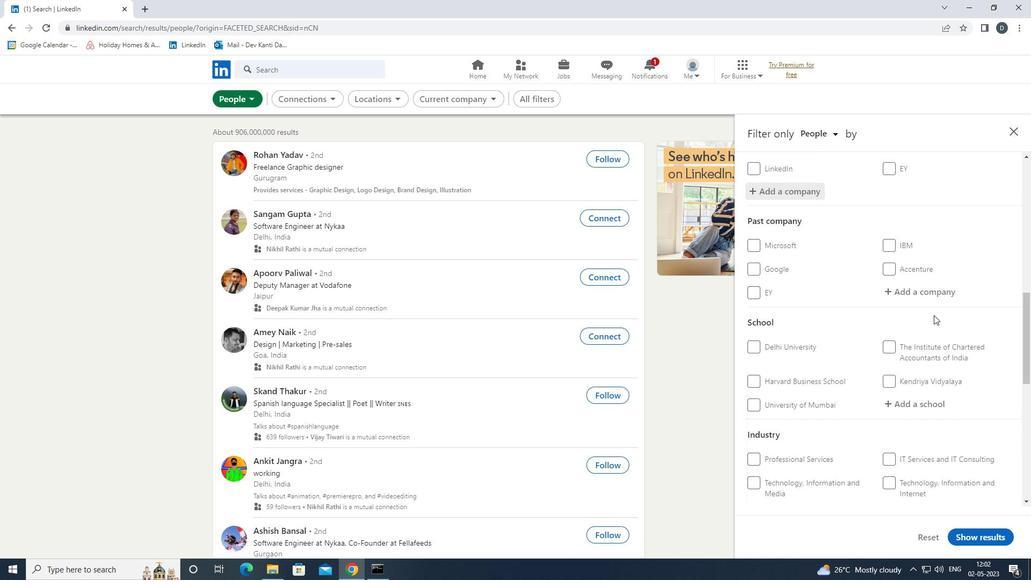 
Action: Mouse moved to (921, 317)
Screenshot: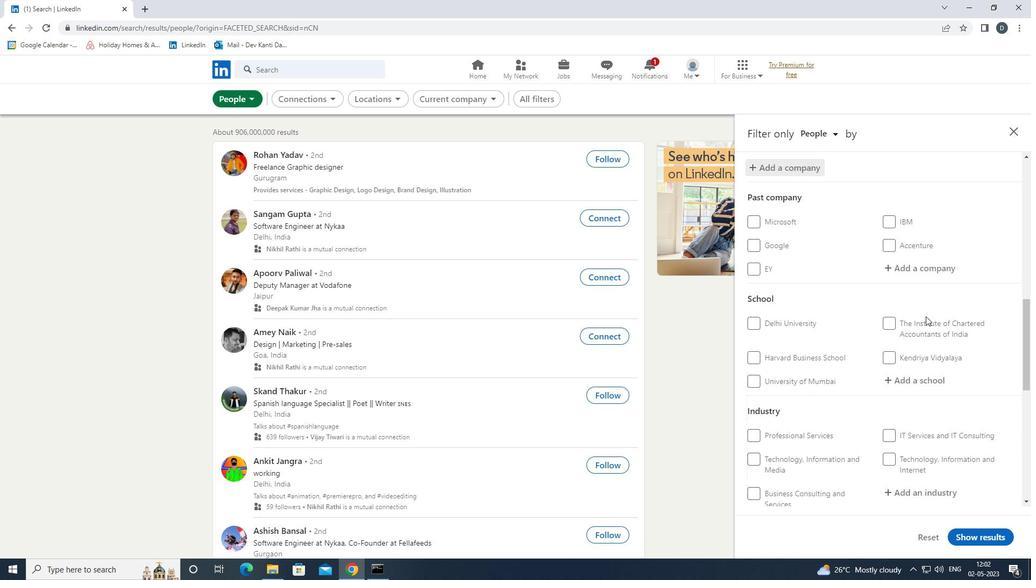 
Action: Mouse scrolled (921, 317) with delta (0, 0)
Screenshot: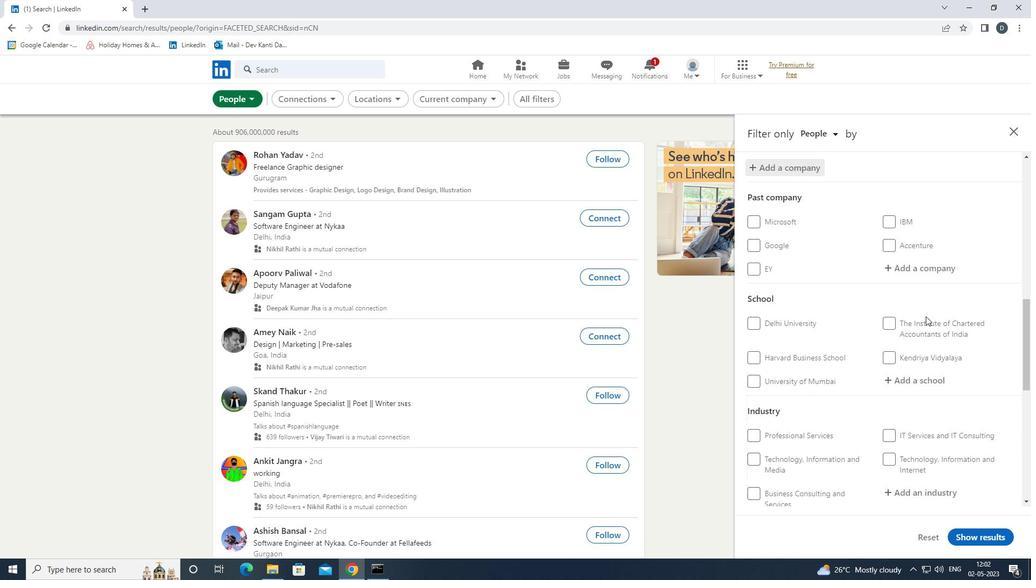 
Action: Mouse moved to (913, 275)
Screenshot: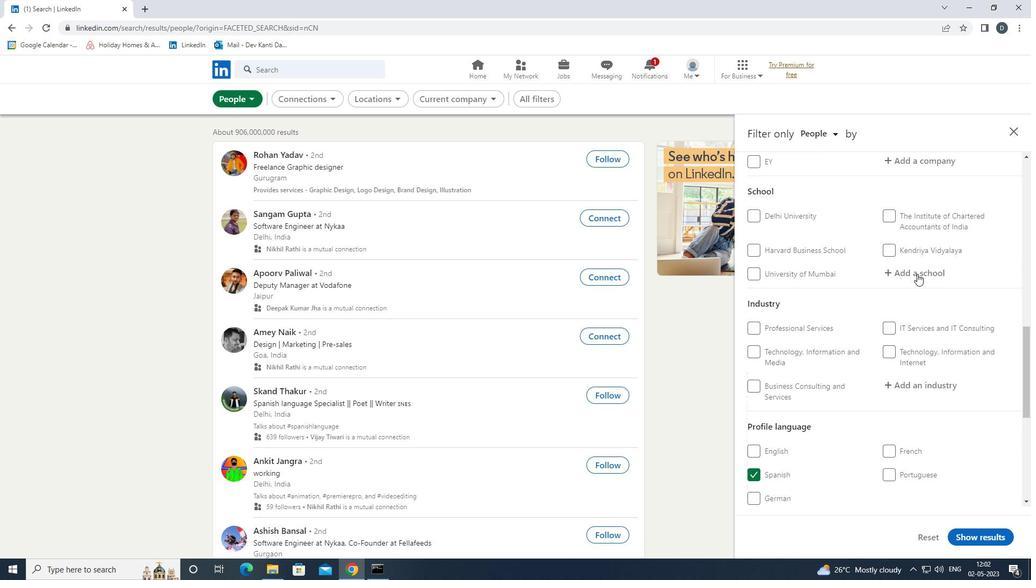 
Action: Mouse pressed left at (913, 275)
Screenshot: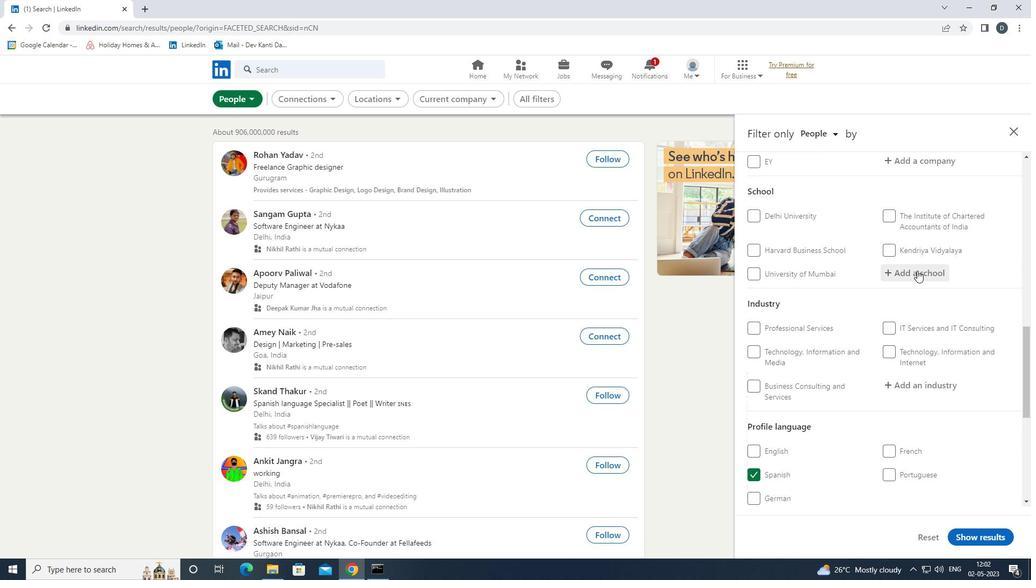 
Action: Mouse moved to (912, 276)
Screenshot: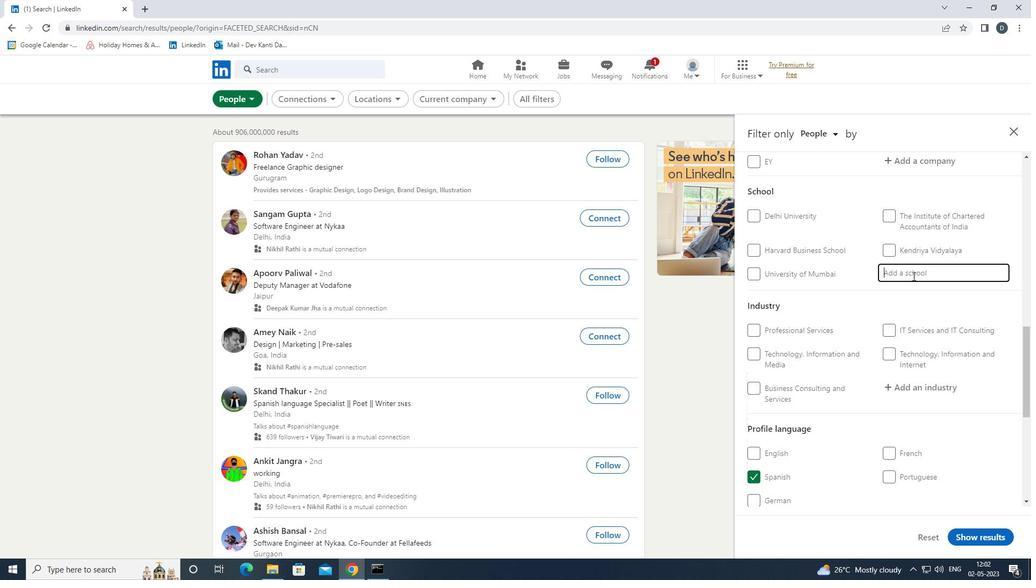 
Action: Key pressed <Key.shift>JAMIA<Key.space><Key.shift><Key.shift><Key.shift><Key.shift><Key.shift><Key.shift><Key.shift><Key.shift><Key.shift><Key.shift><Key.shift><Key.shift><Key.shift><Key.shift><Key.shift><Key.shift><Key.shift><Key.shift><Key.shift><Key.shift><Key.shift><Key.shift><Key.shift>ISL<Key.backspace><Key.backspace>SLA<Key.down><Key.down><Key.enter>
Screenshot: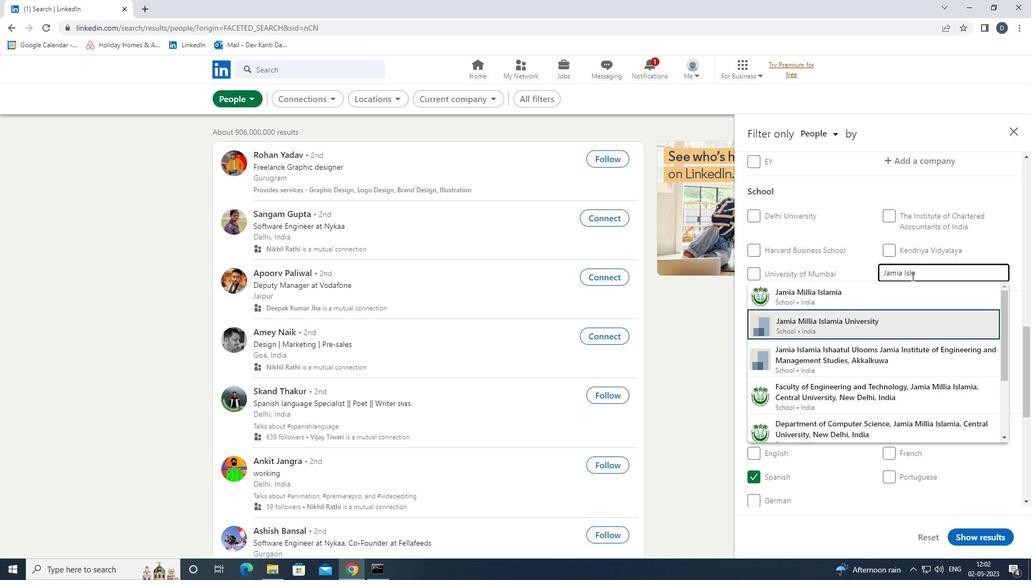 
Action: Mouse scrolled (912, 276) with delta (0, 0)
Screenshot: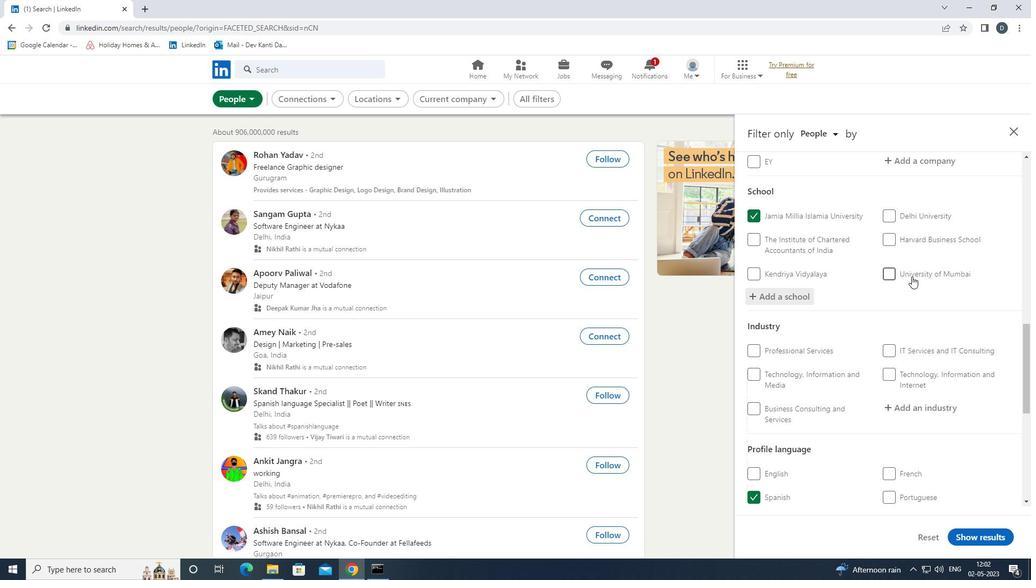 
Action: Mouse scrolled (912, 276) with delta (0, 0)
Screenshot: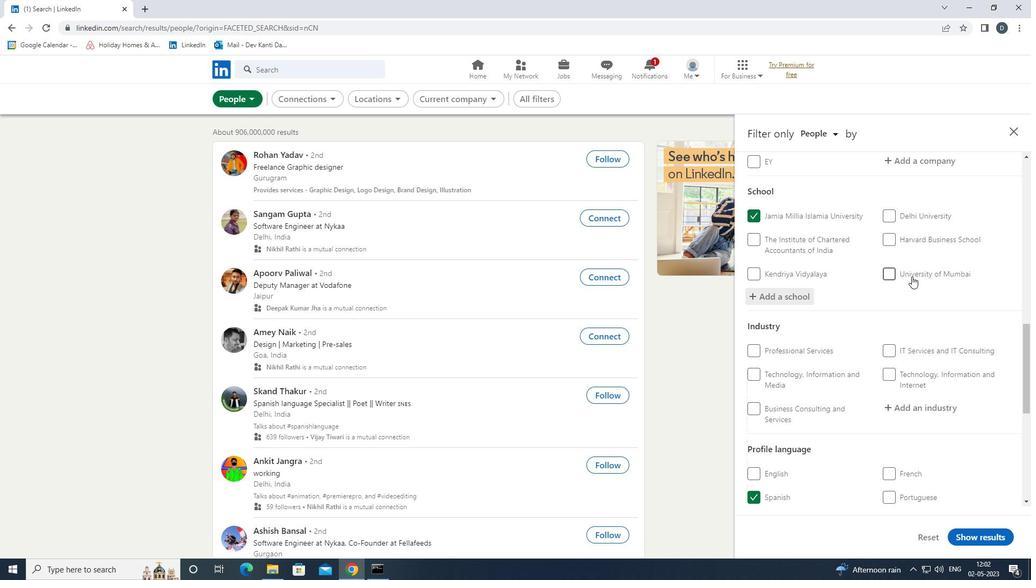 
Action: Mouse scrolled (912, 276) with delta (0, 0)
Screenshot: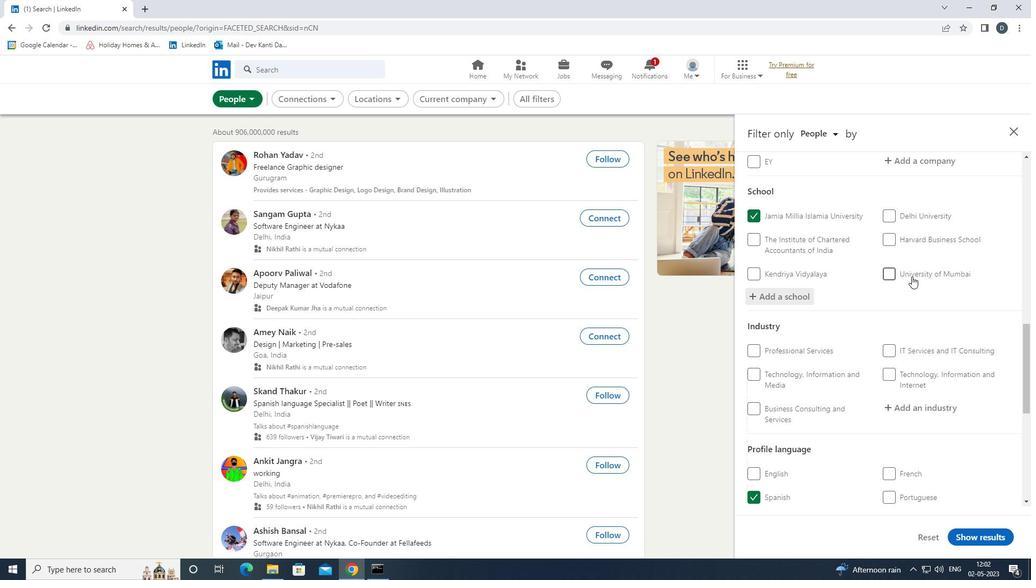 
Action: Mouse moved to (891, 250)
Screenshot: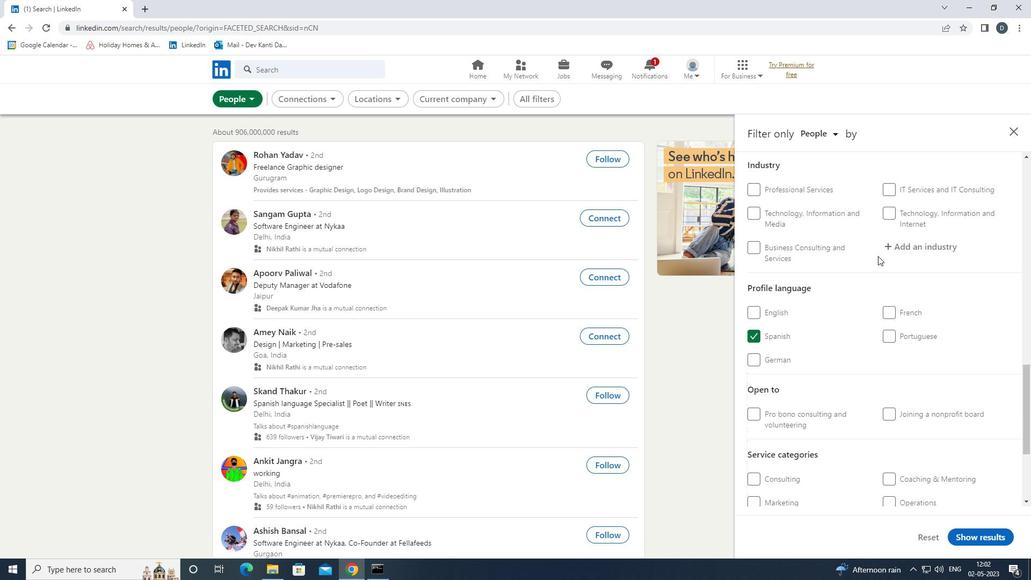 
Action: Mouse pressed left at (891, 250)
Screenshot: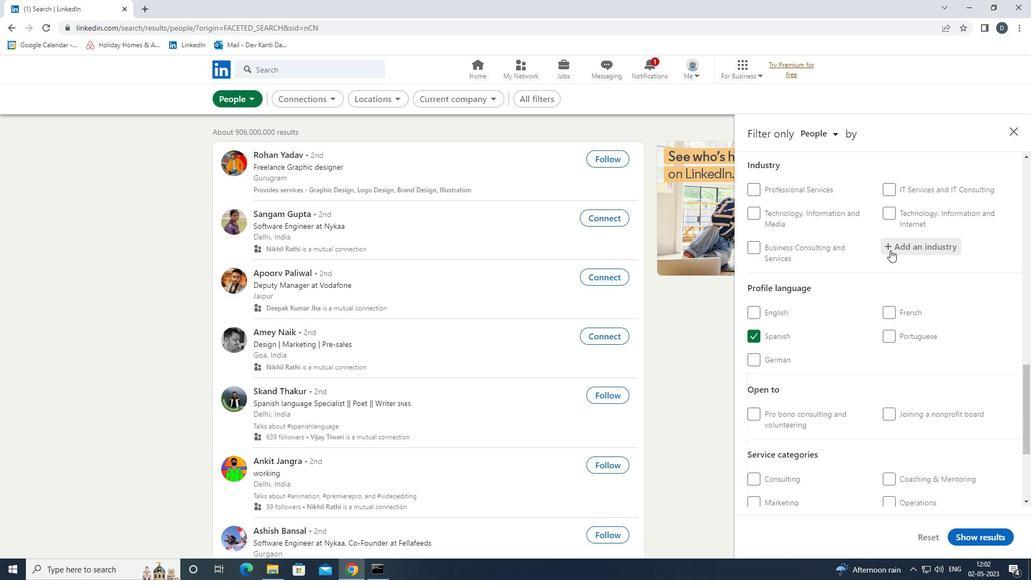 
Action: Mouse moved to (891, 250)
Screenshot: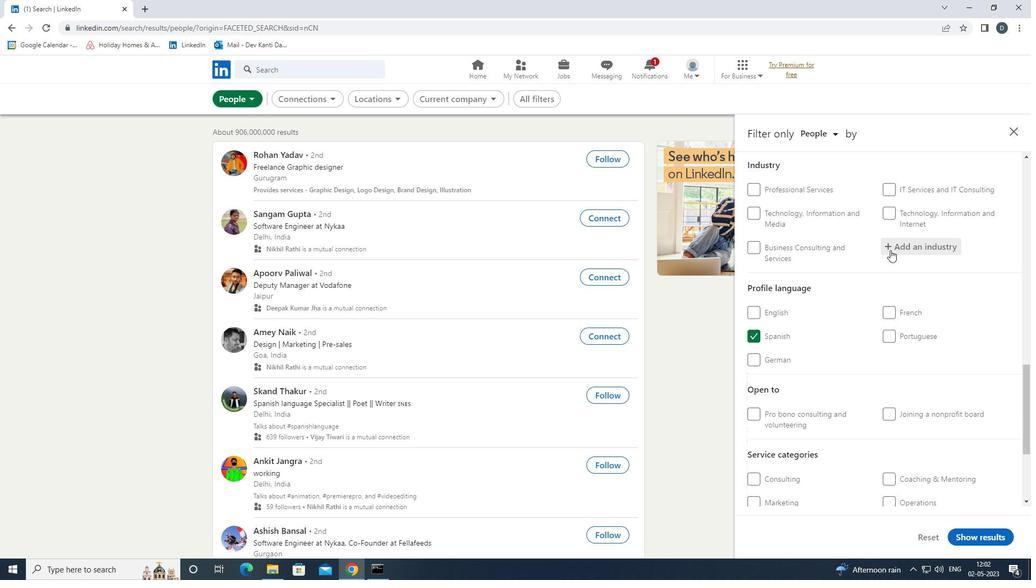 
Action: Key pressed <Key.shift>SIGHTSEE<Key.down><Key.enter><Key.down><Key.down><Key.down><Key.down><Key.enter>
Screenshot: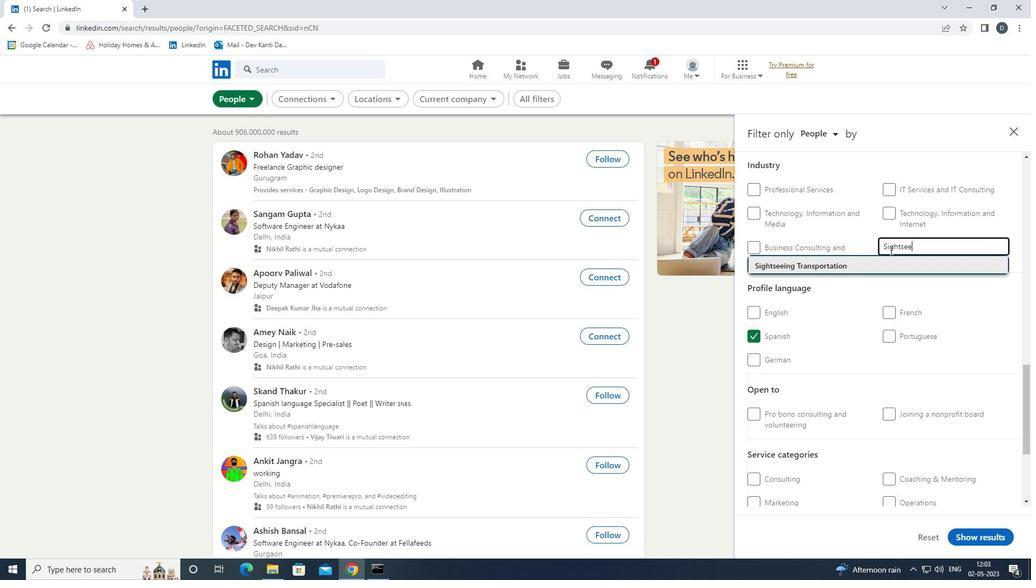 
Action: Mouse moved to (891, 253)
Screenshot: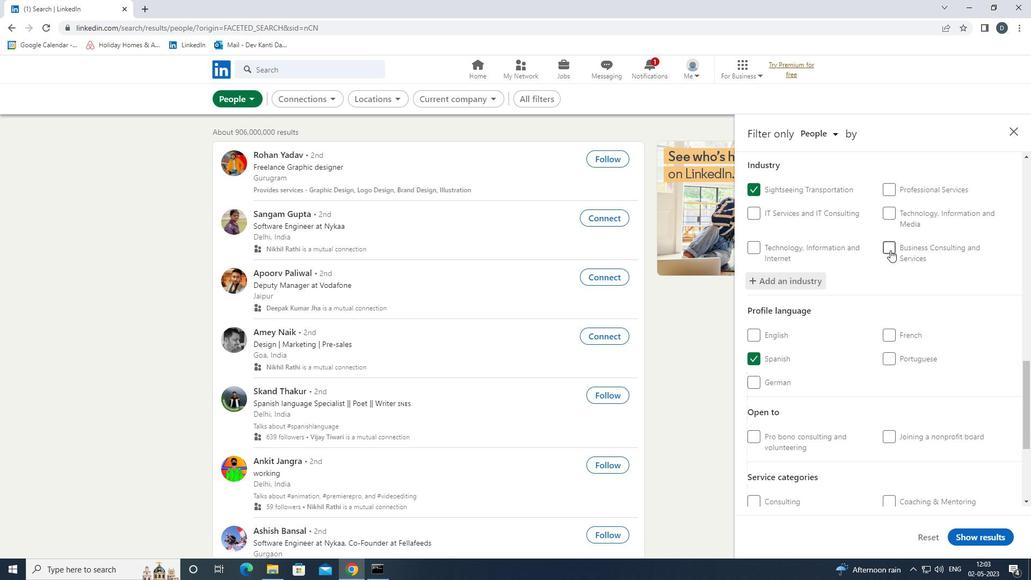 
Action: Mouse scrolled (891, 253) with delta (0, 0)
Screenshot: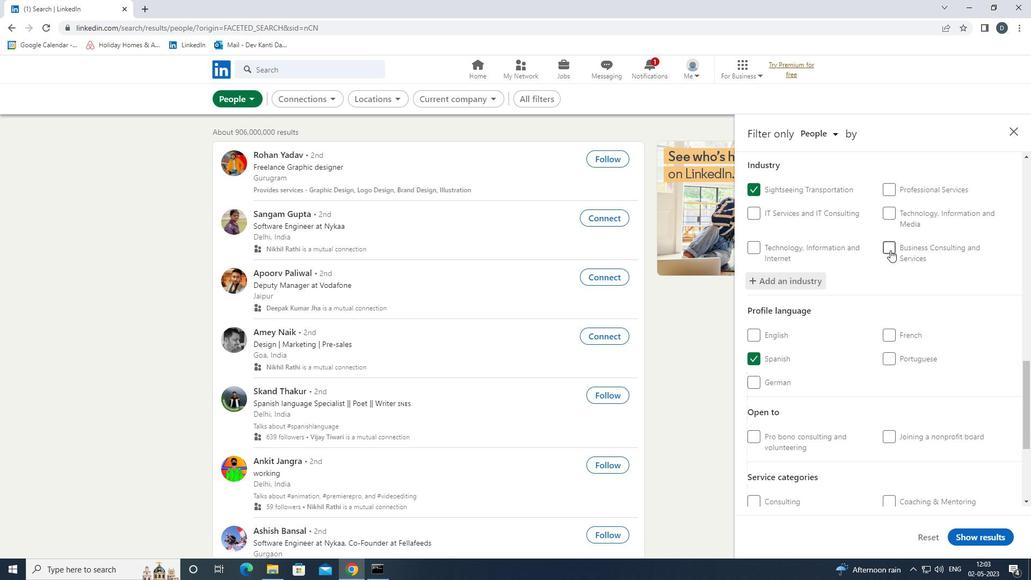 
Action: Mouse moved to (891, 254)
Screenshot: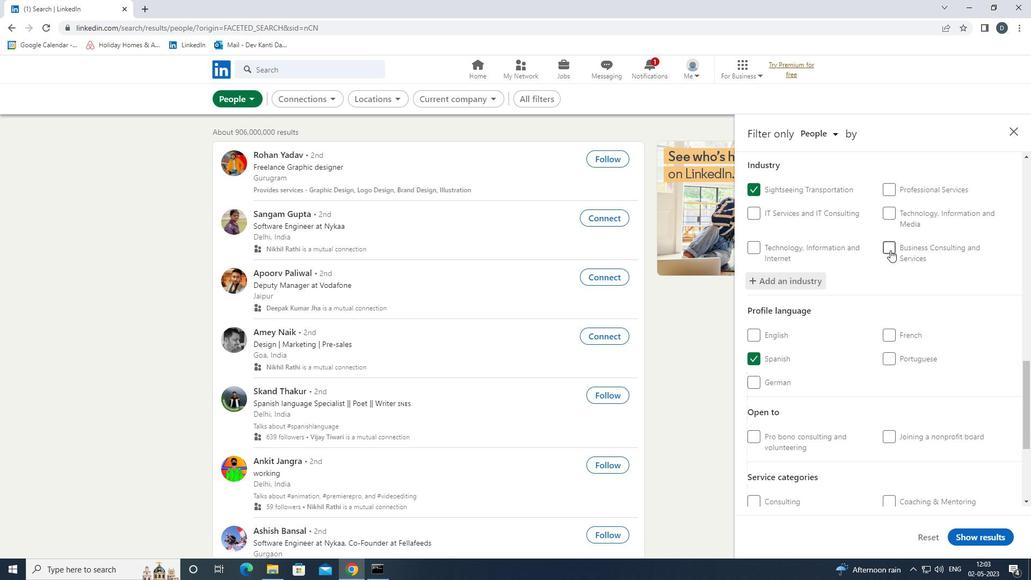 
Action: Mouse scrolled (891, 253) with delta (0, 0)
Screenshot: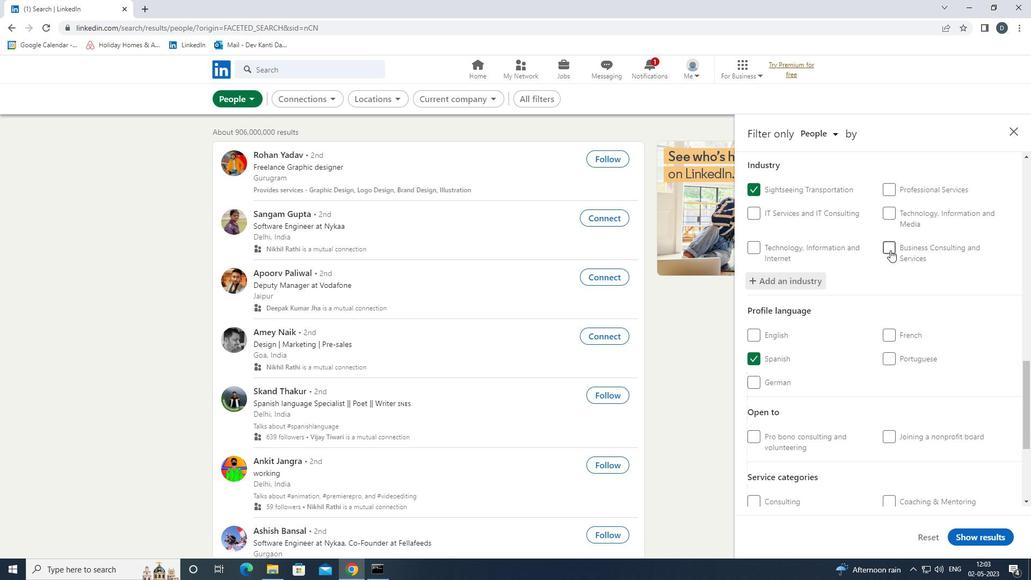 
Action: Mouse moved to (891, 254)
Screenshot: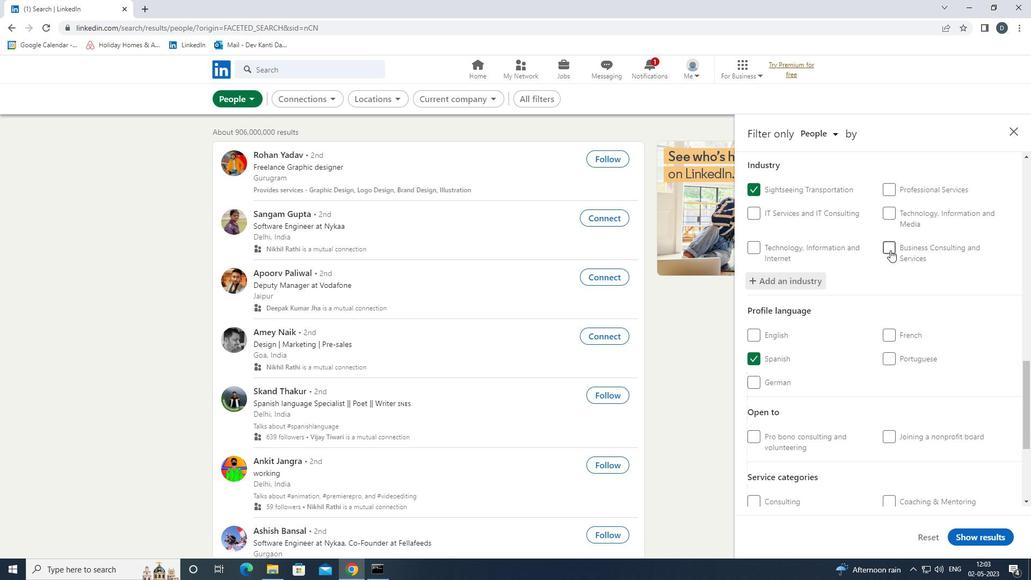 
Action: Mouse scrolled (891, 254) with delta (0, 0)
Screenshot: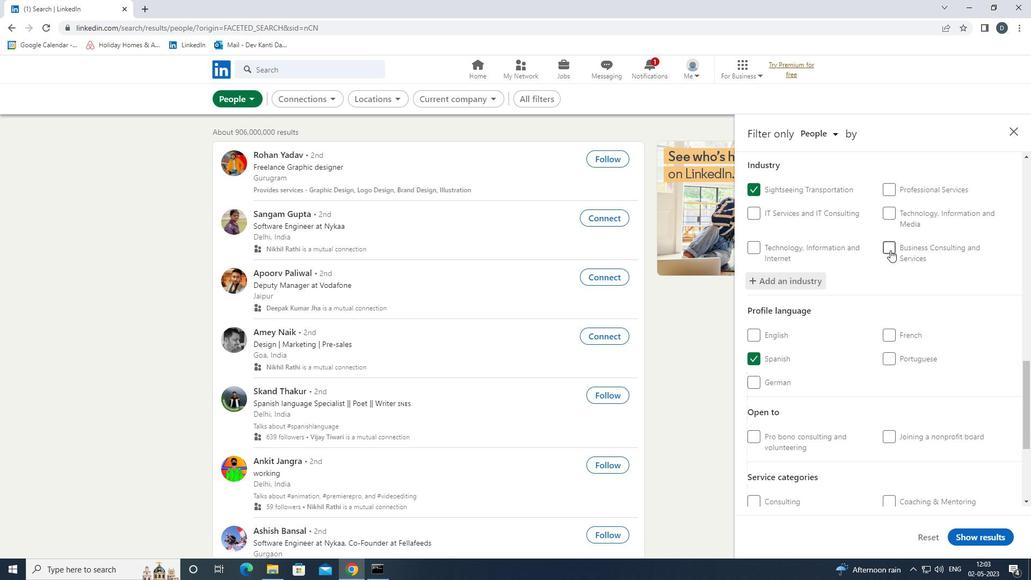 
Action: Mouse moved to (891, 255)
Screenshot: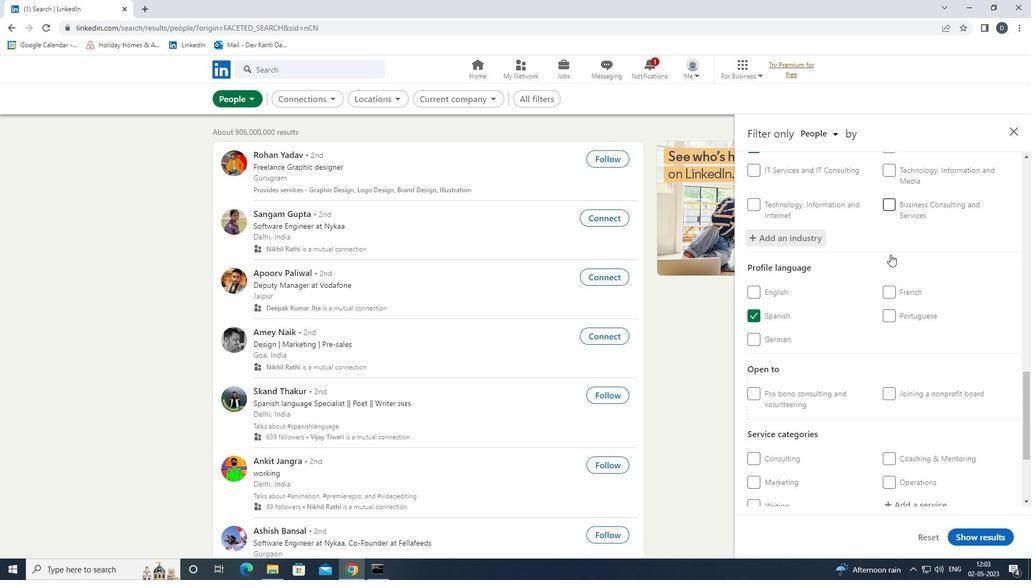 
Action: Mouse scrolled (891, 255) with delta (0, 0)
Screenshot: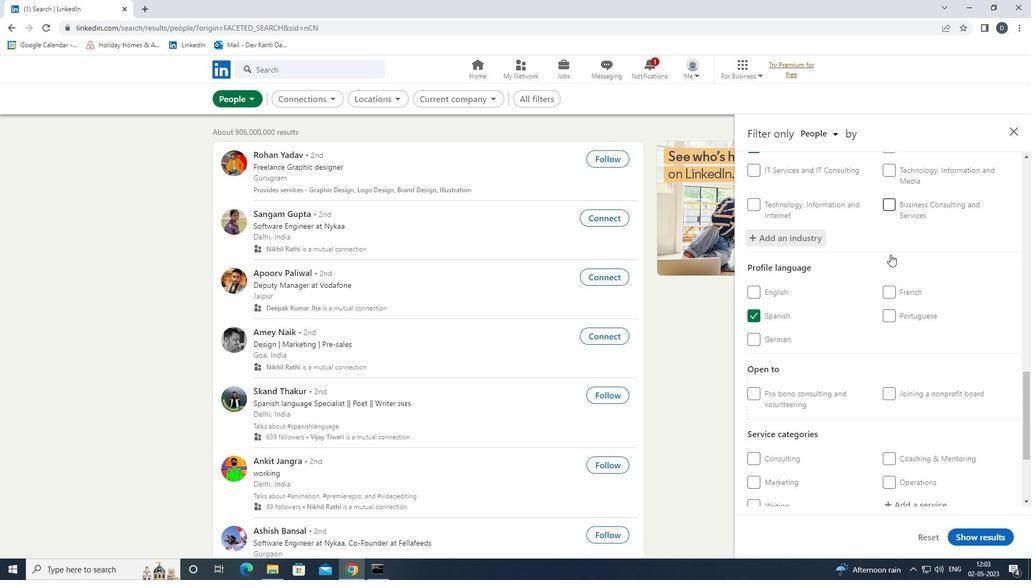 
Action: Mouse moved to (928, 361)
Screenshot: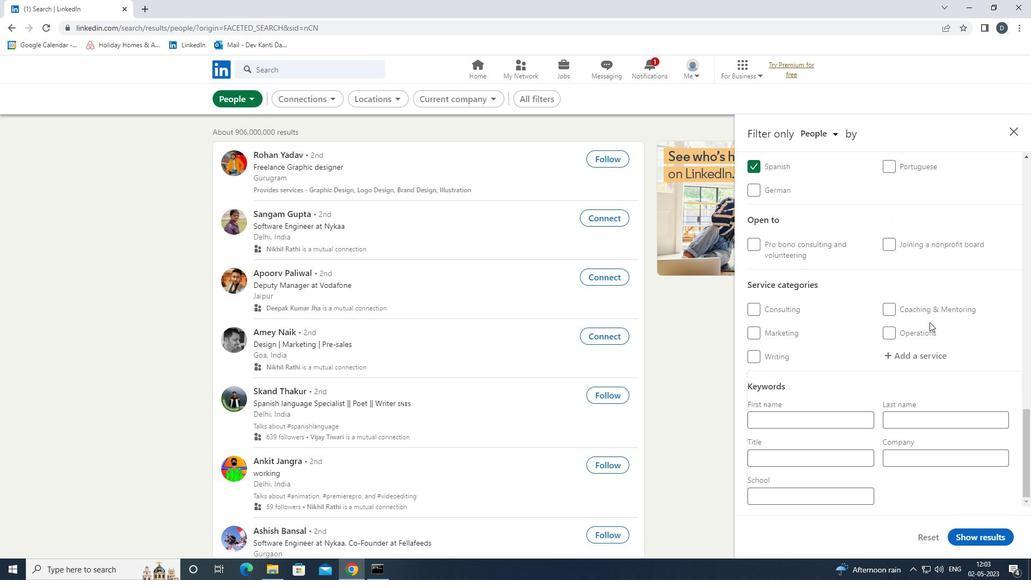 
Action: Mouse pressed left at (928, 361)
Screenshot: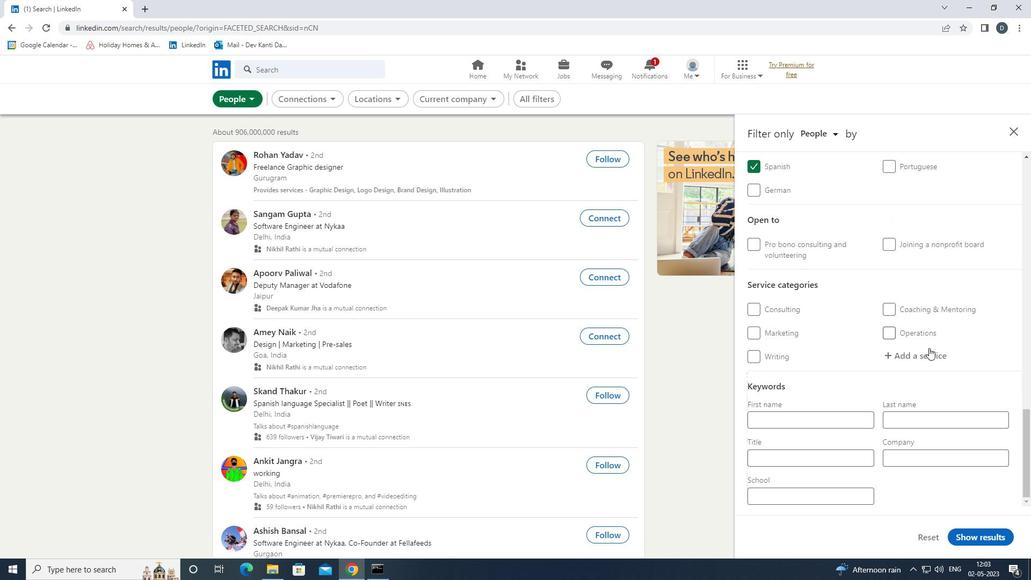 
Action: Mouse moved to (930, 354)
Screenshot: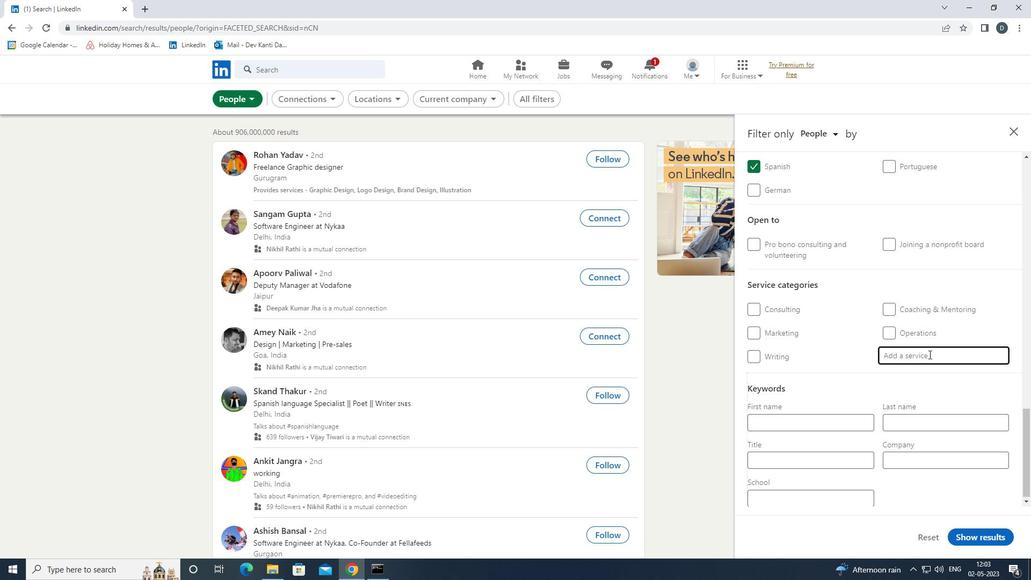 
Action: Key pressed <Key.shift><Key.shift><Key.shift><Key.shift><Key.shift><Key.shift>CUSTOMER<Key.space><Key.down><Key.down><Key.enter>
Screenshot: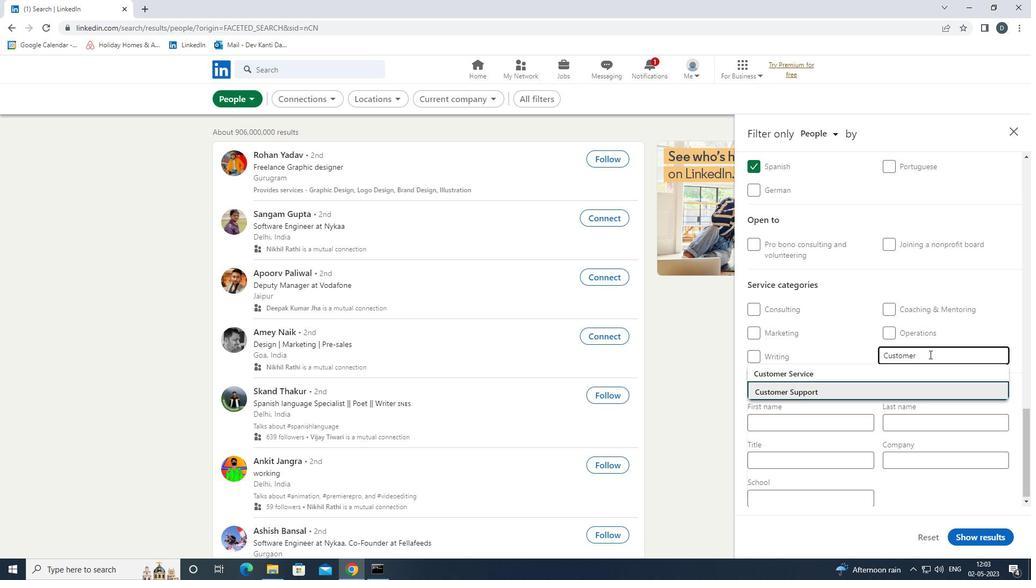 
Action: Mouse moved to (924, 359)
Screenshot: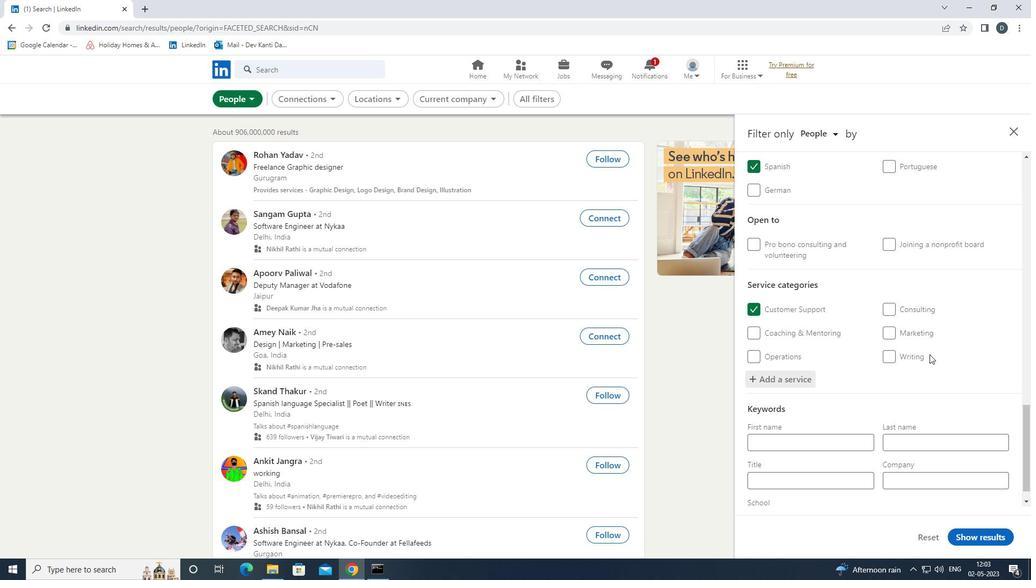 
Action: Mouse scrolled (924, 359) with delta (0, 0)
Screenshot: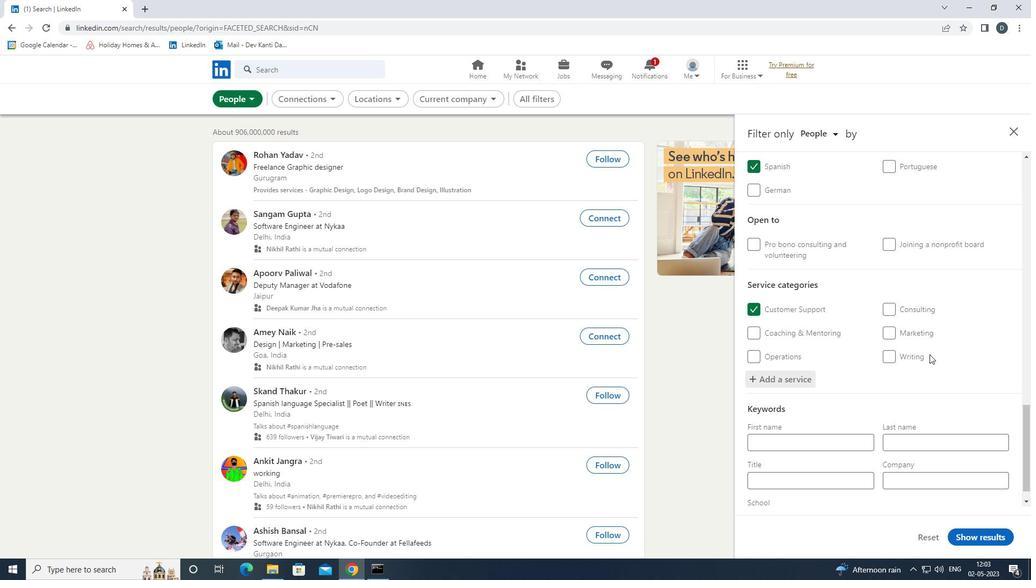 
Action: Mouse moved to (922, 363)
Screenshot: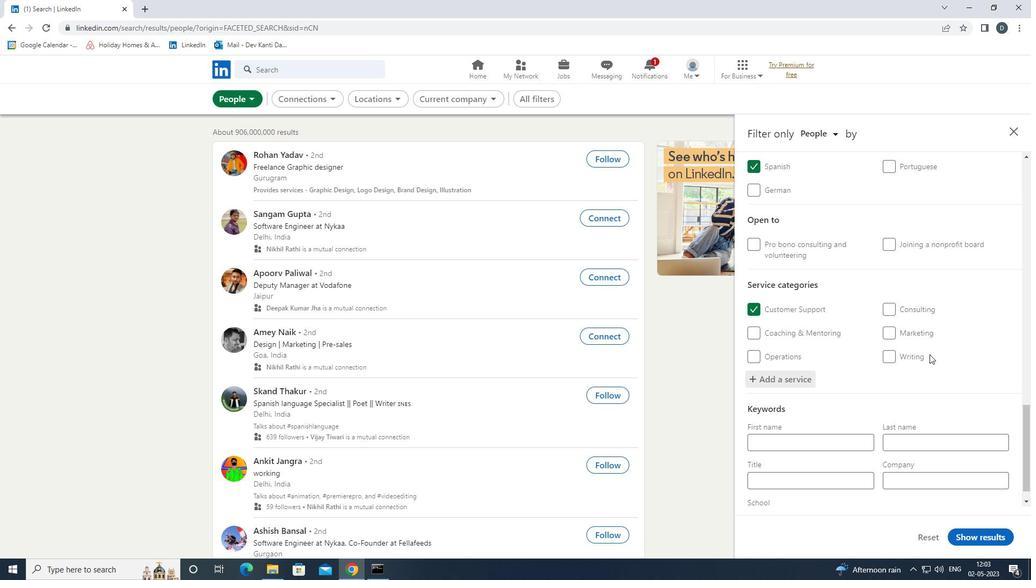 
Action: Mouse scrolled (922, 362) with delta (0, 0)
Screenshot: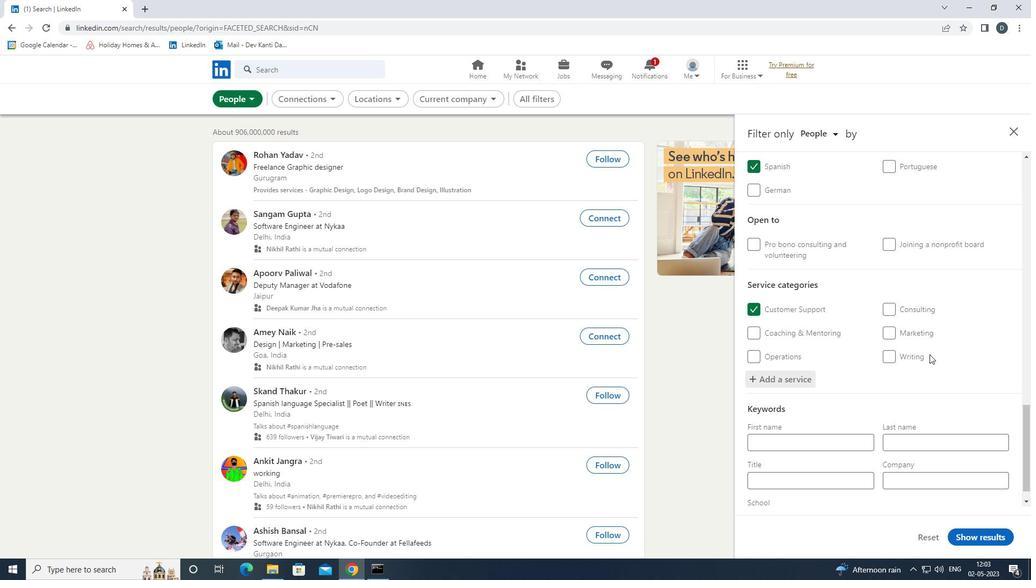 
Action: Mouse moved to (921, 366)
Screenshot: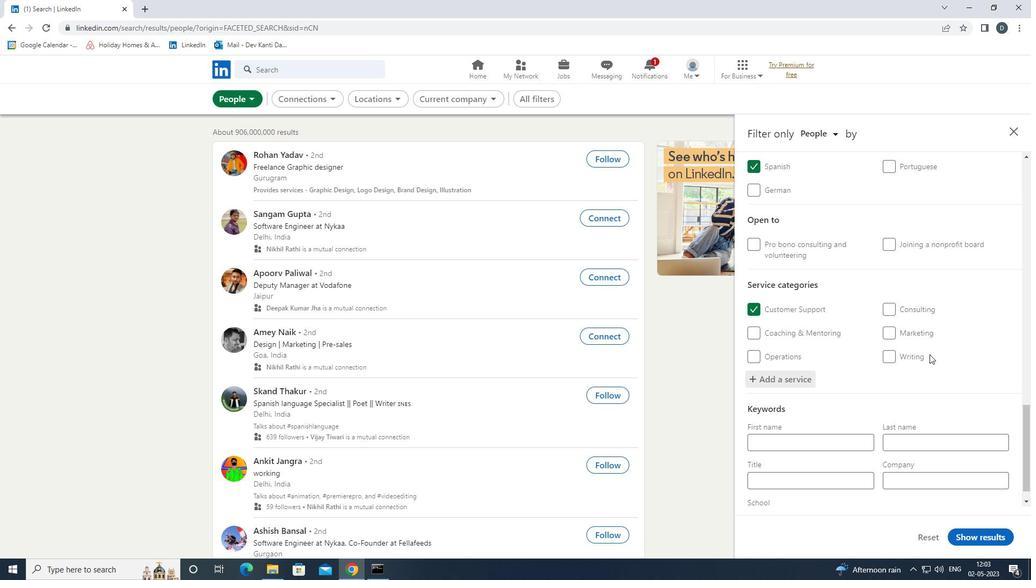
Action: Mouse scrolled (921, 366) with delta (0, 0)
Screenshot: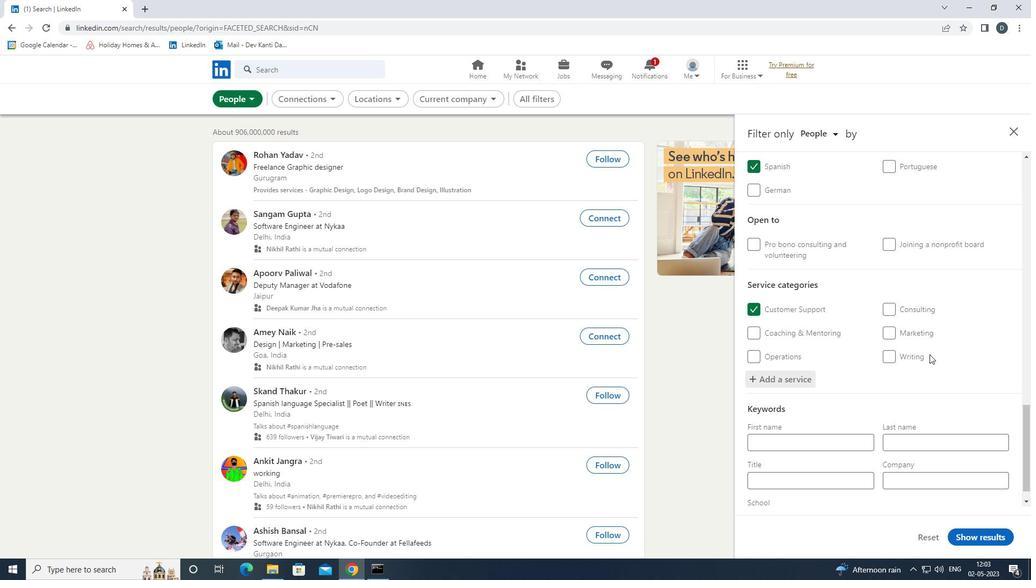 
Action: Mouse moved to (920, 370)
Screenshot: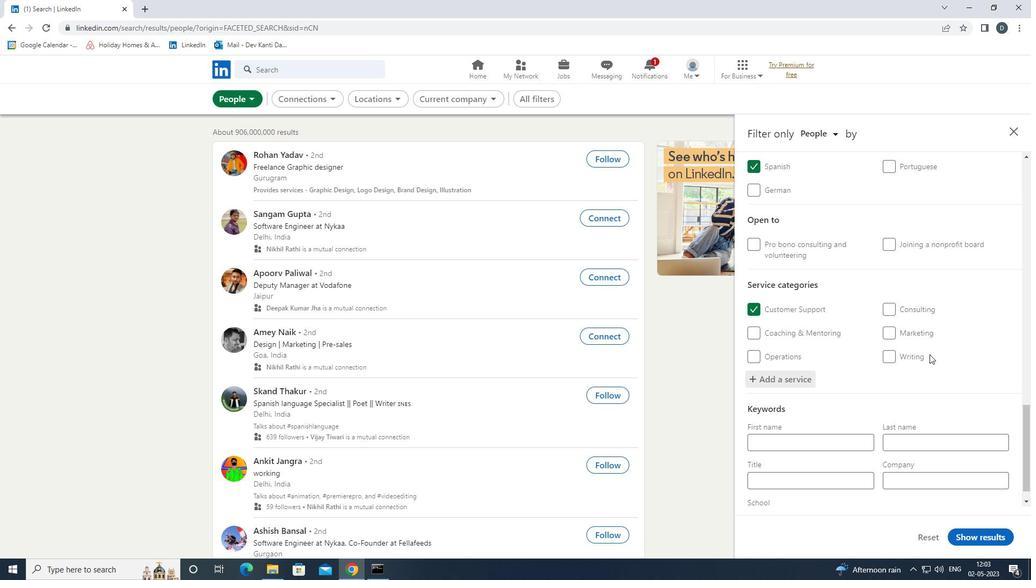 
Action: Mouse scrolled (920, 369) with delta (0, 0)
Screenshot: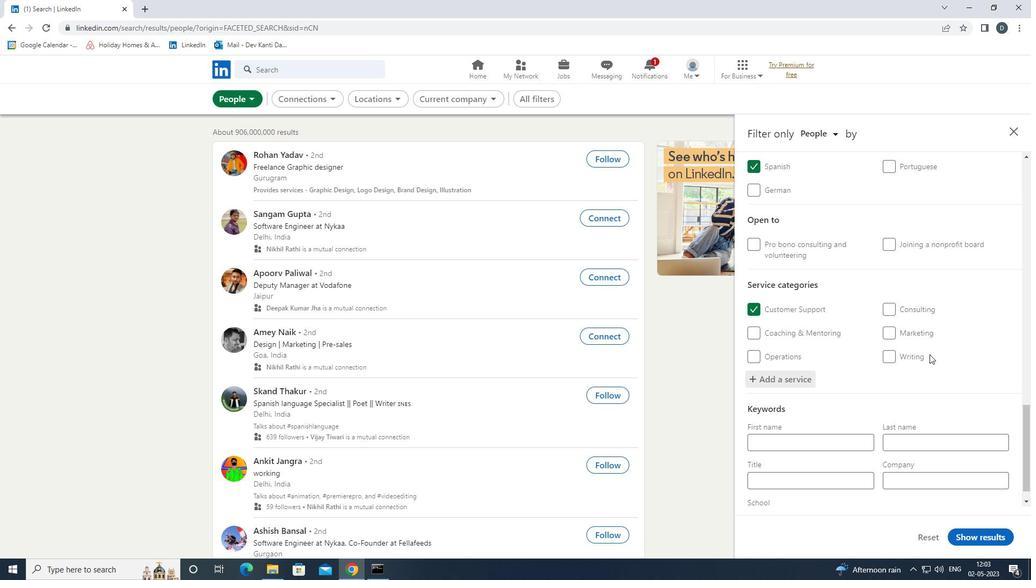 
Action: Mouse moved to (916, 374)
Screenshot: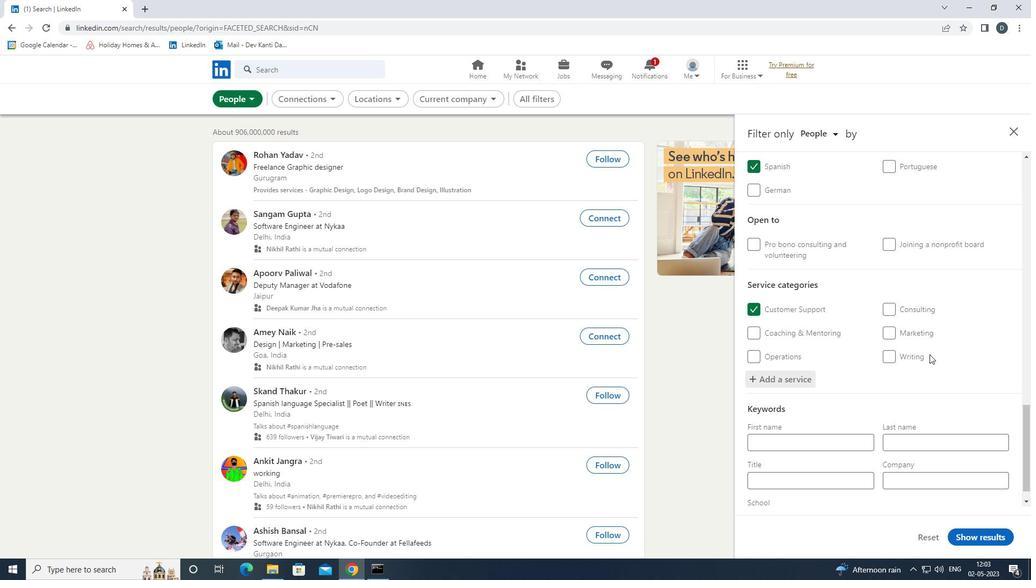 
Action: Mouse scrolled (916, 373) with delta (0, 0)
Screenshot: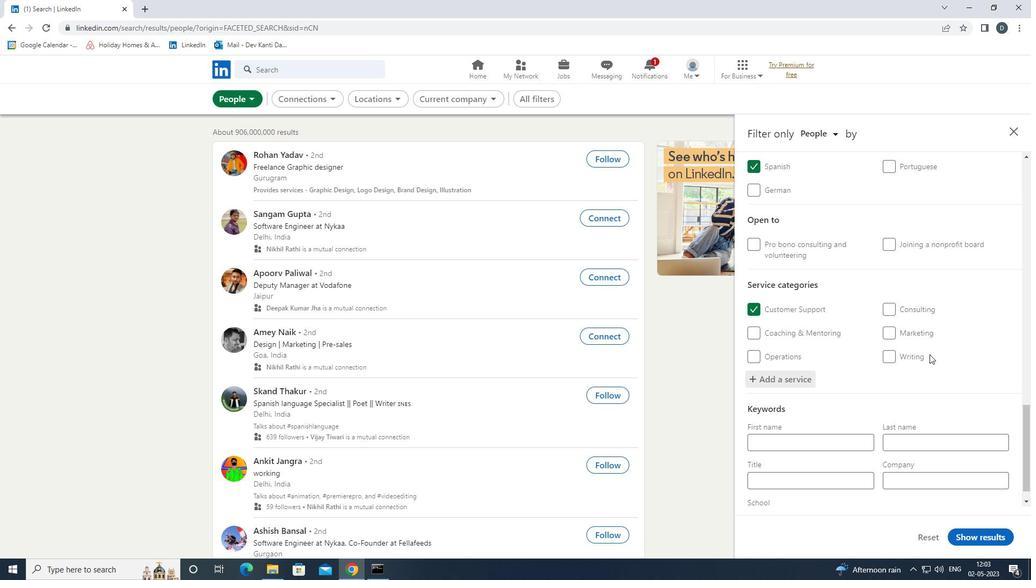 
Action: Mouse moved to (829, 468)
Screenshot: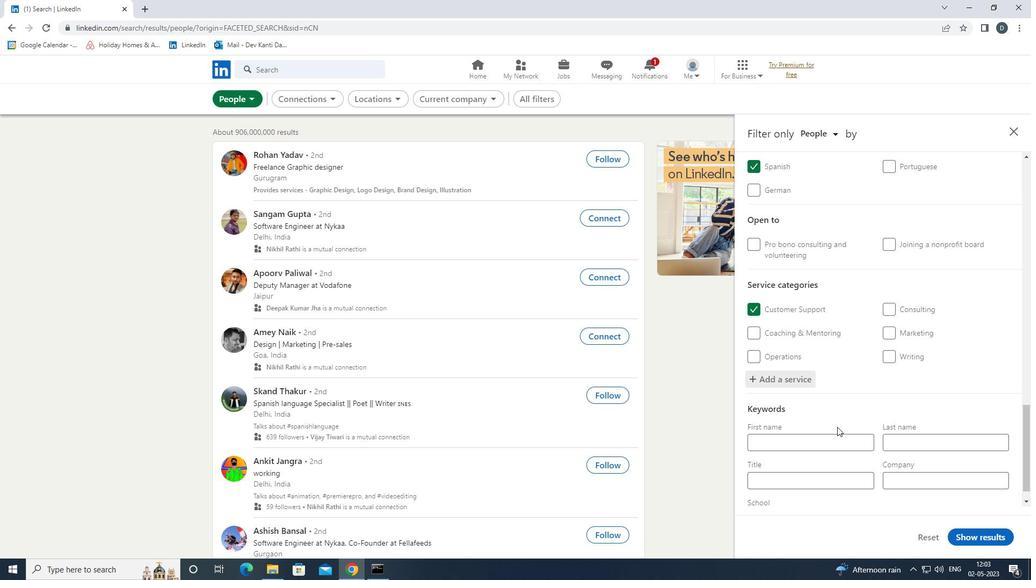 
Action: Mouse scrolled (829, 467) with delta (0, 0)
Screenshot: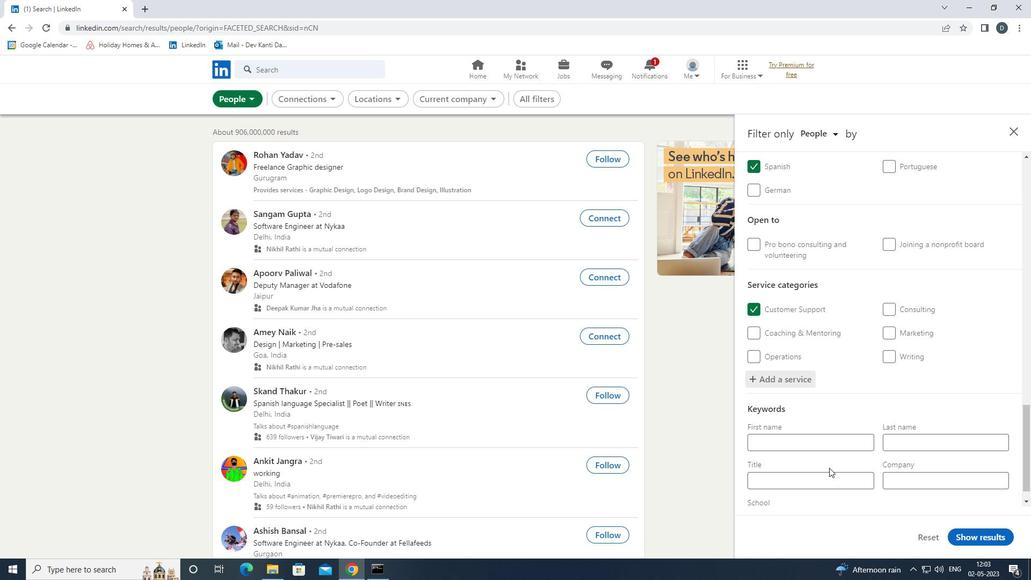 
Action: Mouse moved to (829, 468)
Screenshot: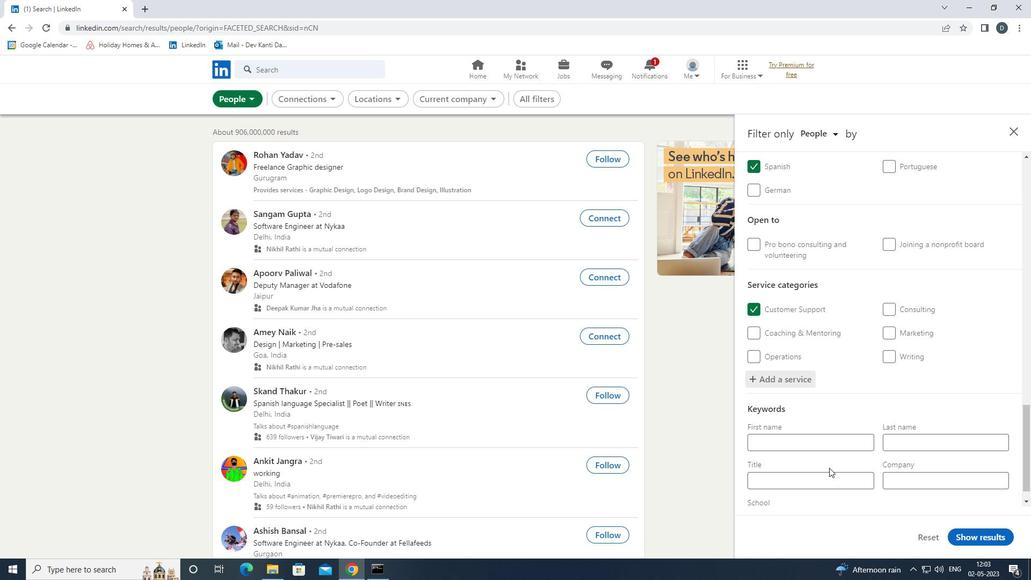 
Action: Mouse scrolled (829, 467) with delta (0, 0)
Screenshot: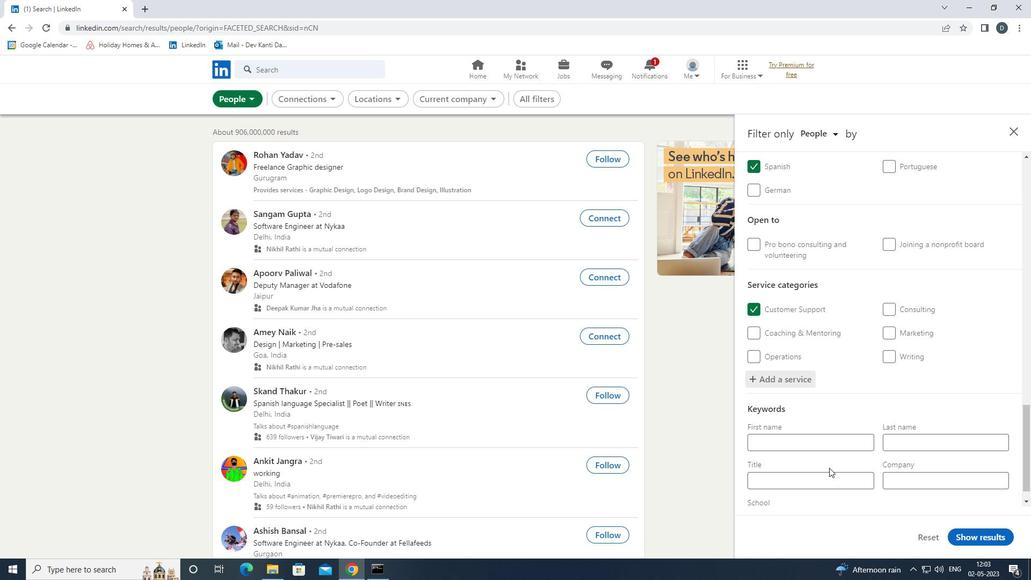 
Action: Mouse moved to (829, 464)
Screenshot: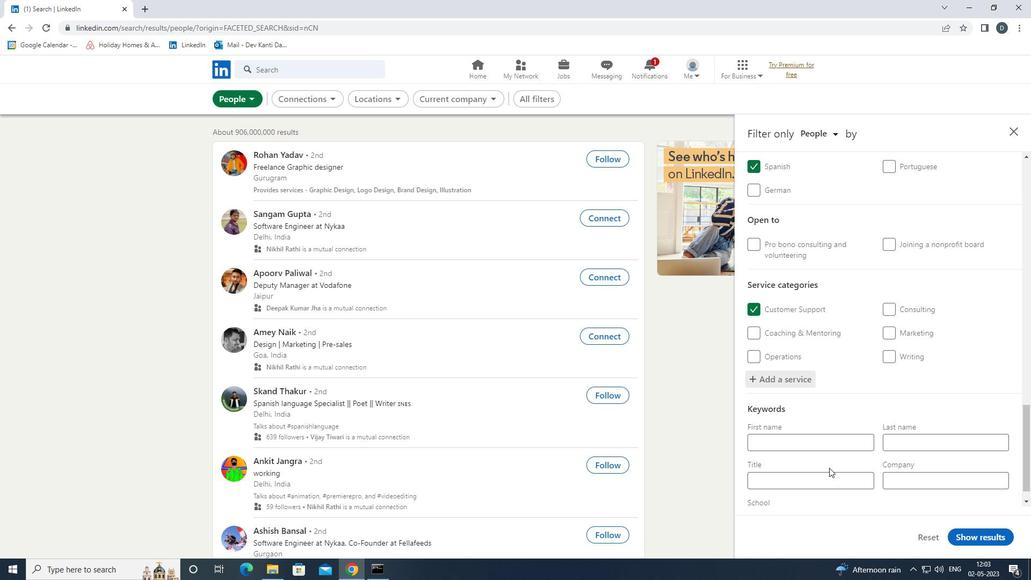 
Action: Mouse scrolled (829, 463) with delta (0, 0)
Screenshot: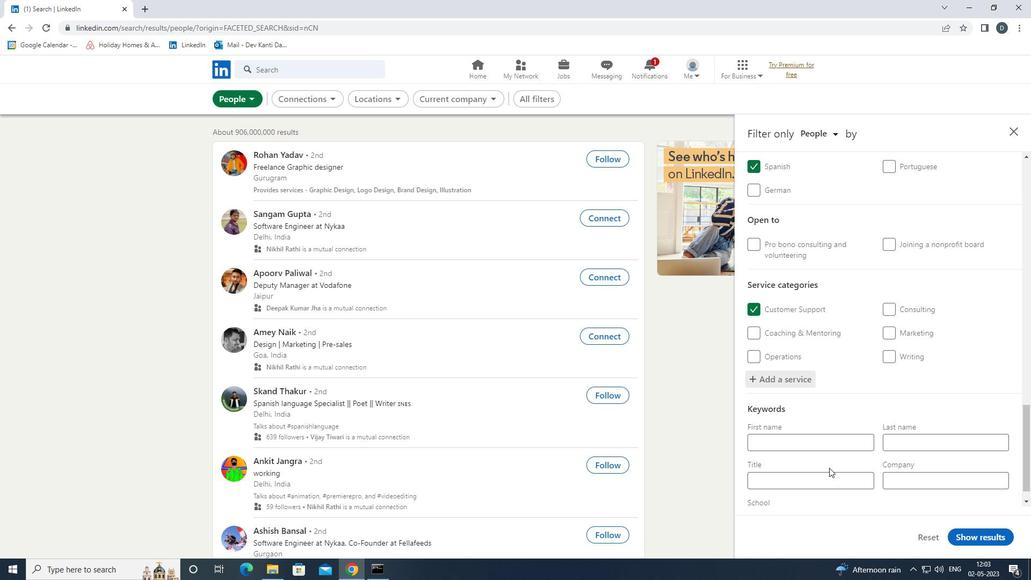 
Action: Mouse moved to (834, 457)
Screenshot: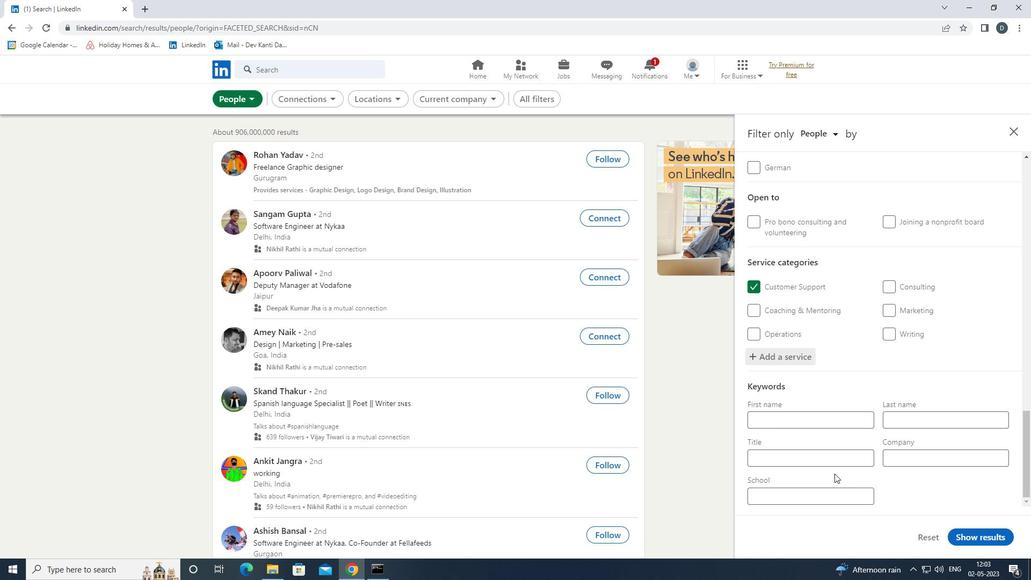 
Action: Mouse pressed left at (834, 457)
Screenshot: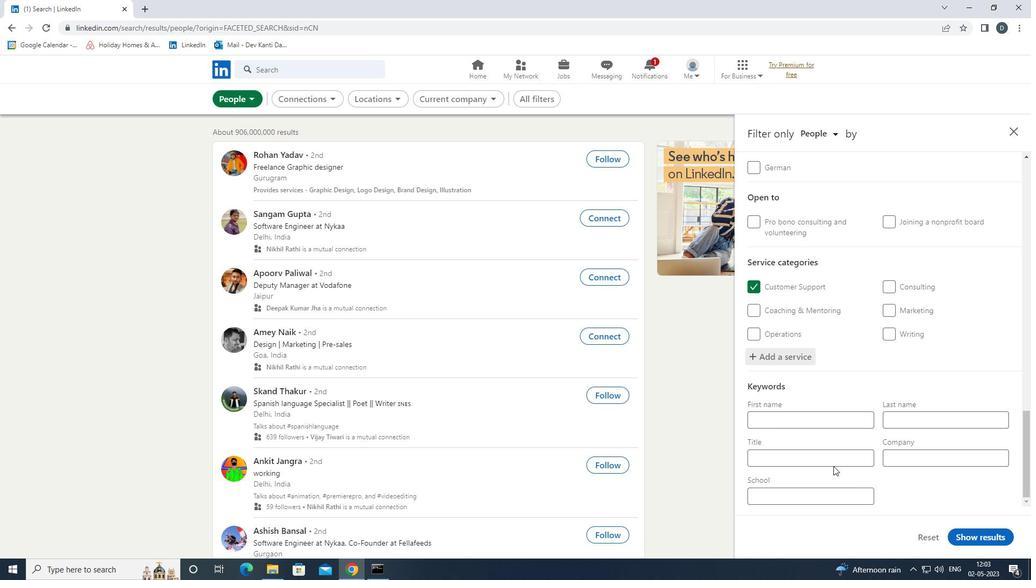 
Action: Mouse moved to (819, 450)
Screenshot: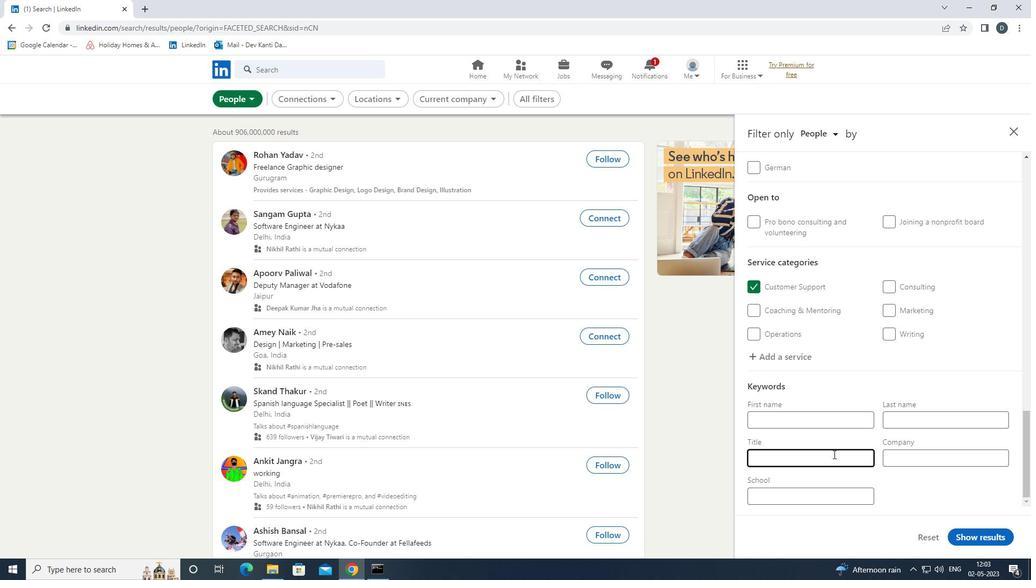 
Action: Key pressed <Key.shift>BENEFITS
Screenshot: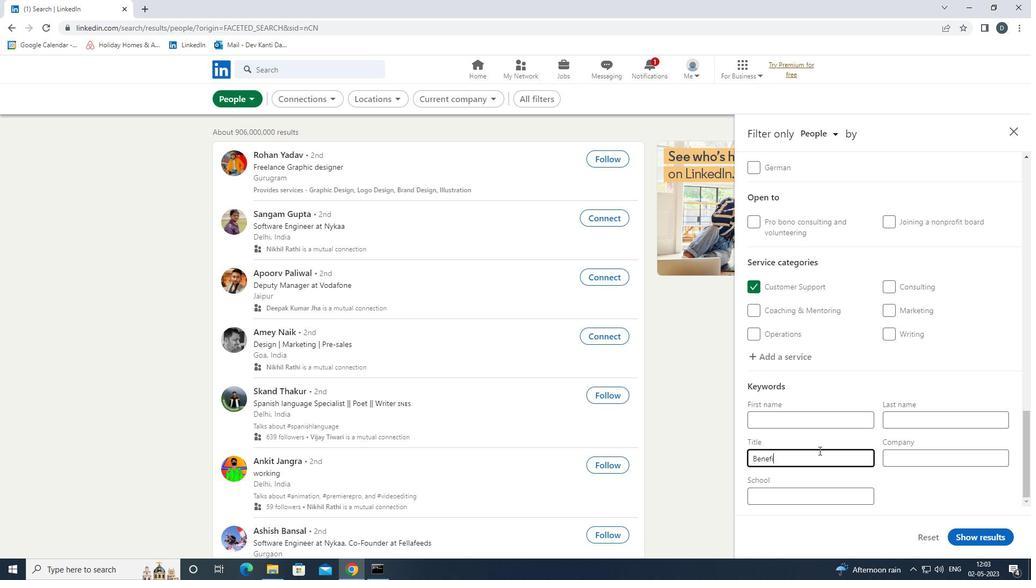 
Action: Mouse moved to (819, 451)
Screenshot: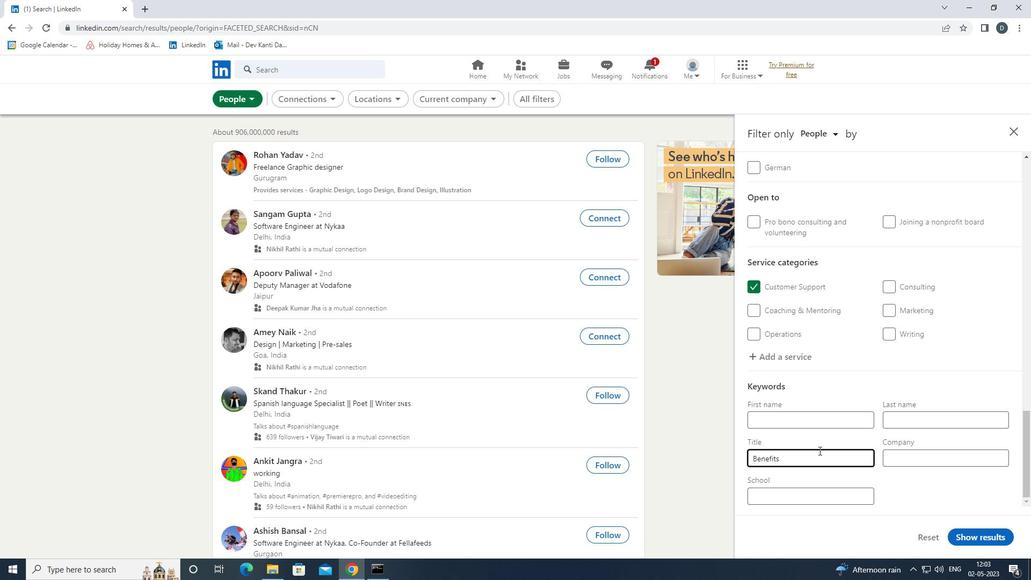
Action: Key pressed <Key.space><Key.shift>MANAGER
Screenshot: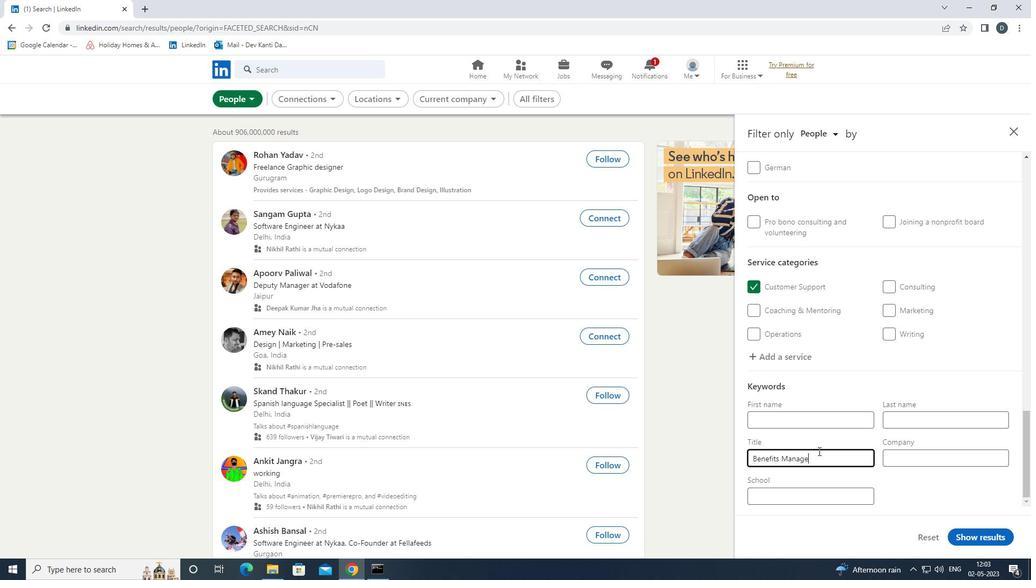 
Action: Mouse moved to (978, 535)
Screenshot: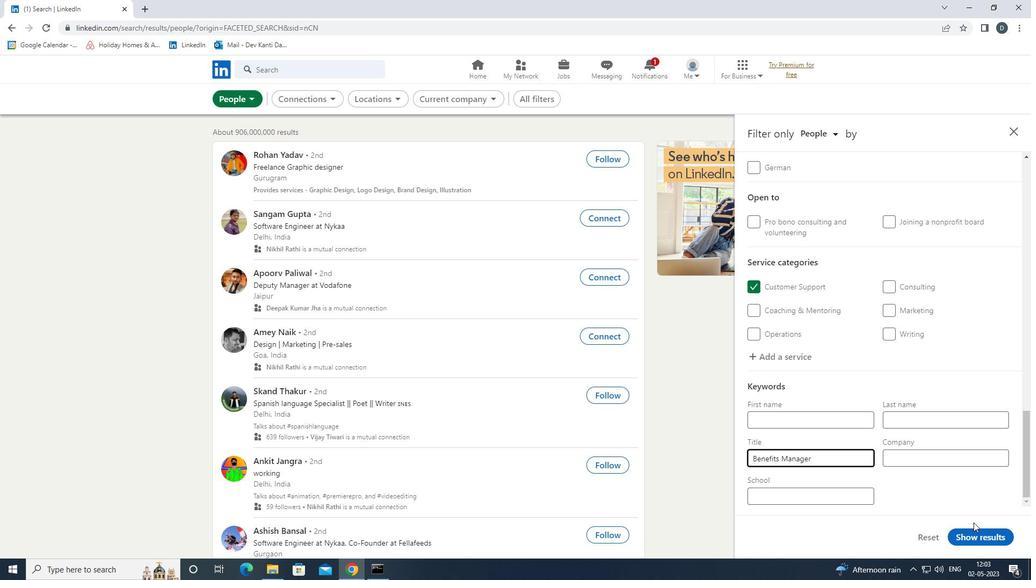 
Action: Mouse pressed left at (978, 535)
Screenshot: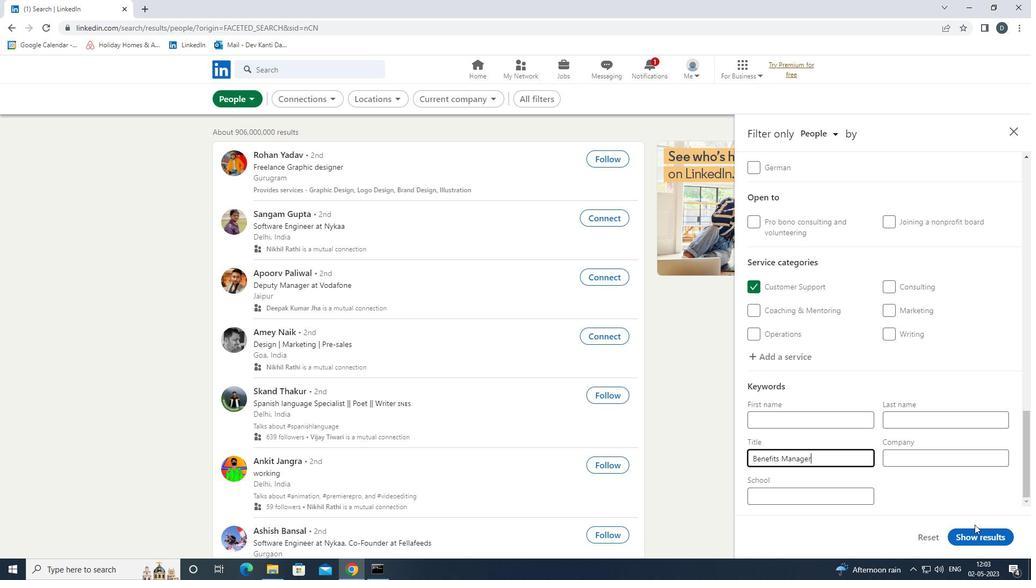 
Action: Mouse moved to (224, 71)
Screenshot: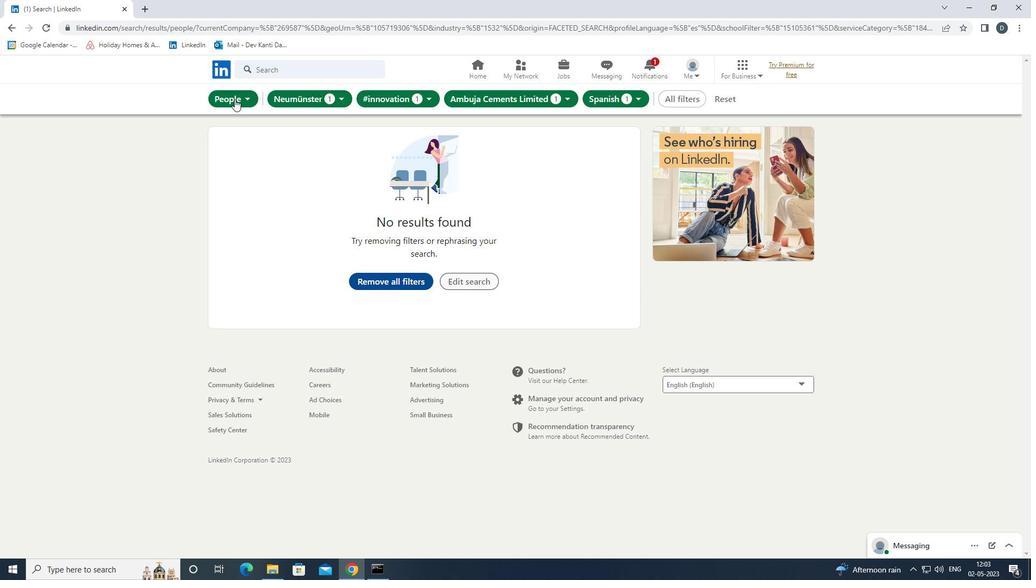 
